 Task: Add a button with the title "Sort by label" that sorts the list by label in ascending order.
Action: Mouse pressed left at (909, 296)
Screenshot: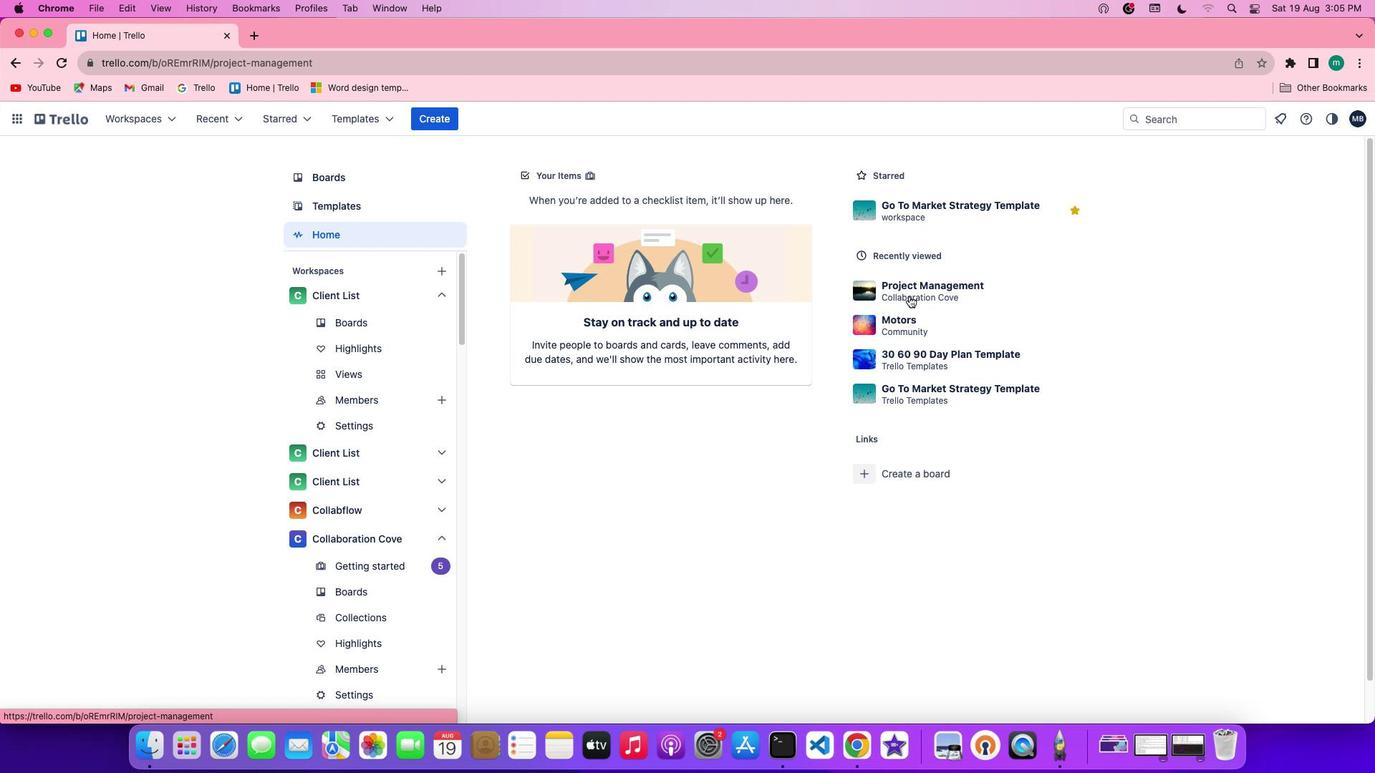 
Action: Mouse moved to (549, 331)
Screenshot: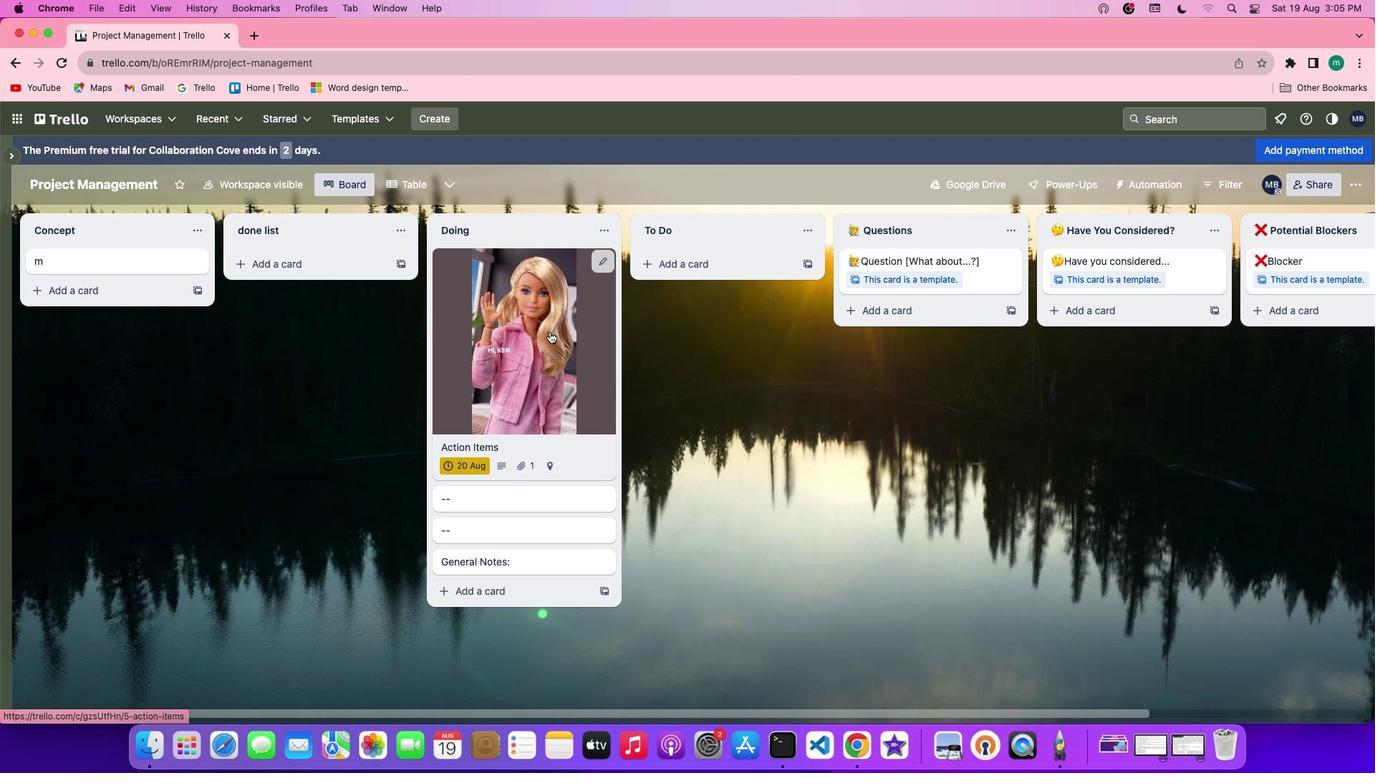 
Action: Mouse pressed left at (549, 331)
Screenshot: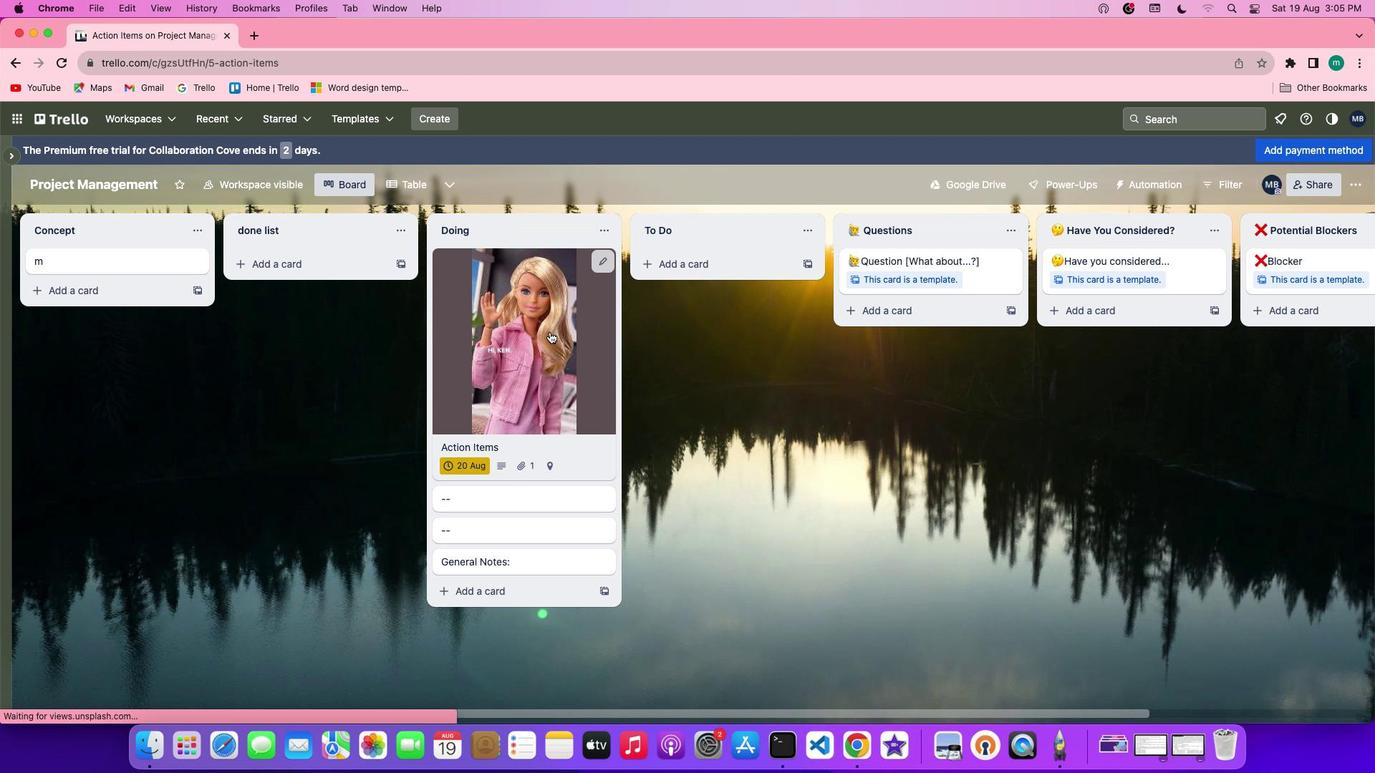 
Action: Mouse moved to (916, 424)
Screenshot: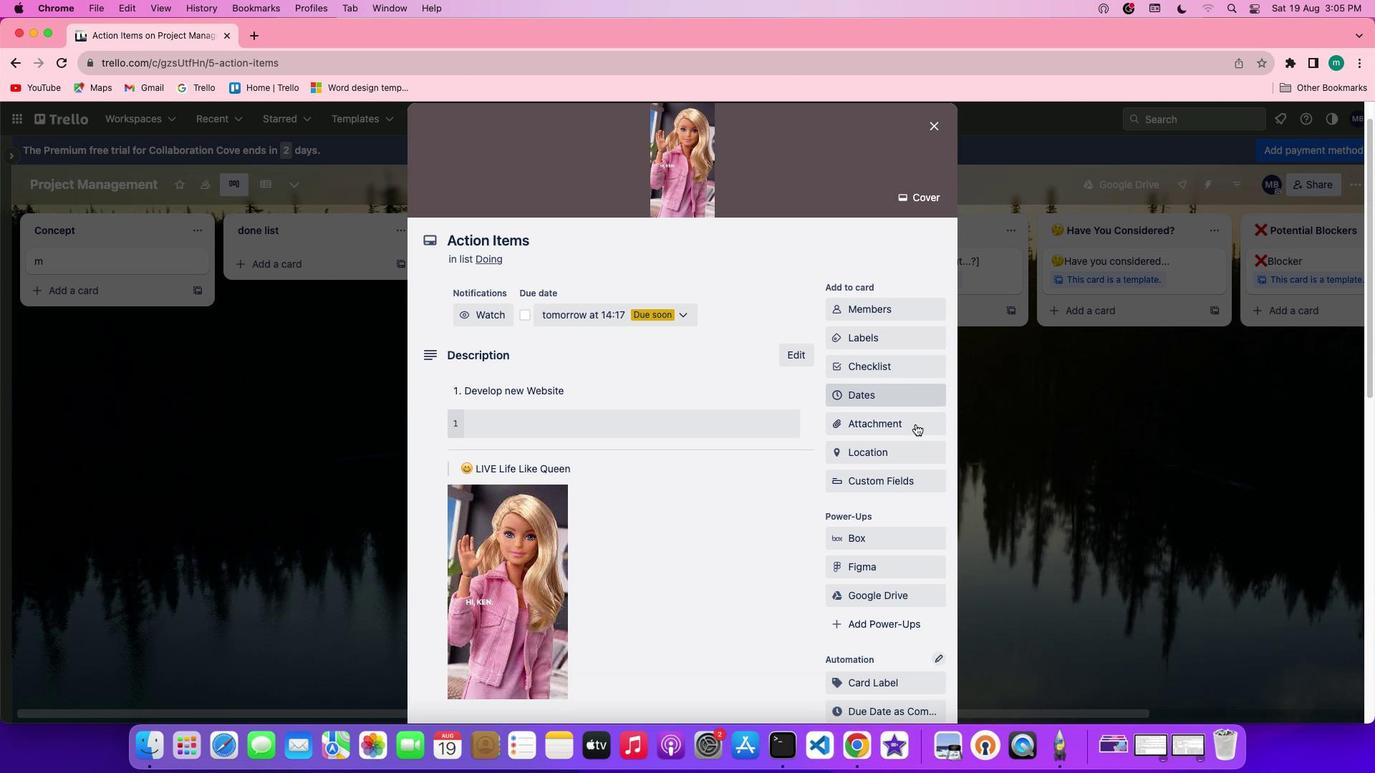 
Action: Mouse scrolled (916, 424) with delta (0, 0)
Screenshot: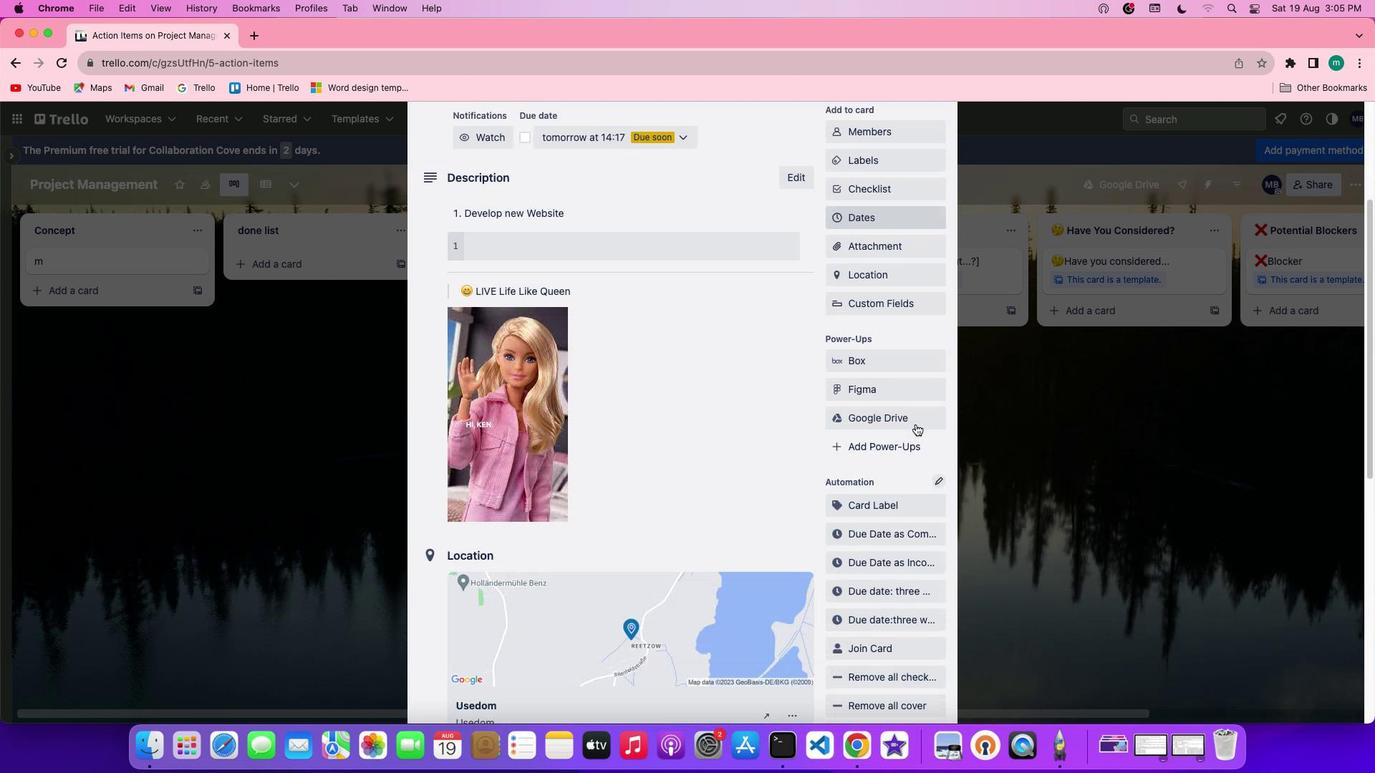 
Action: Mouse scrolled (916, 424) with delta (0, 0)
Screenshot: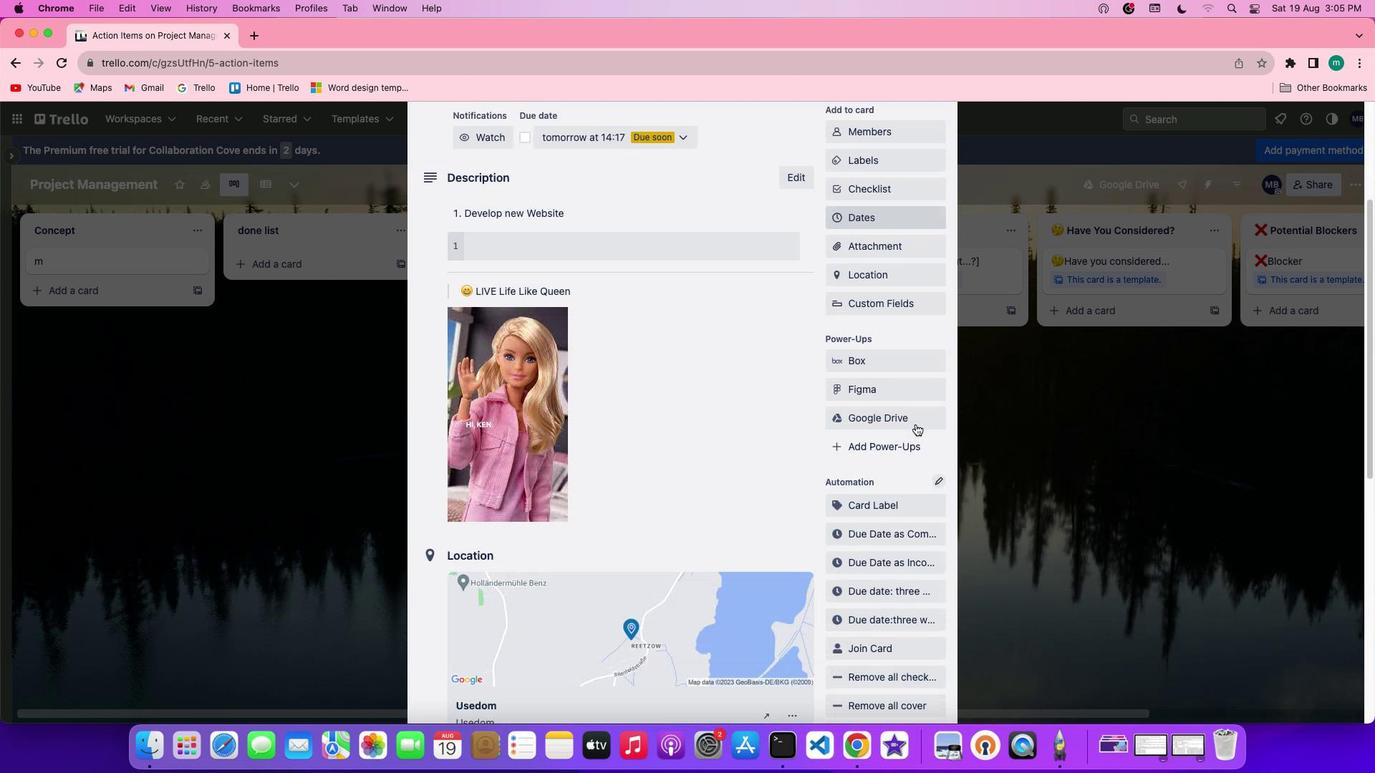 
Action: Mouse scrolled (916, 424) with delta (0, -2)
Screenshot: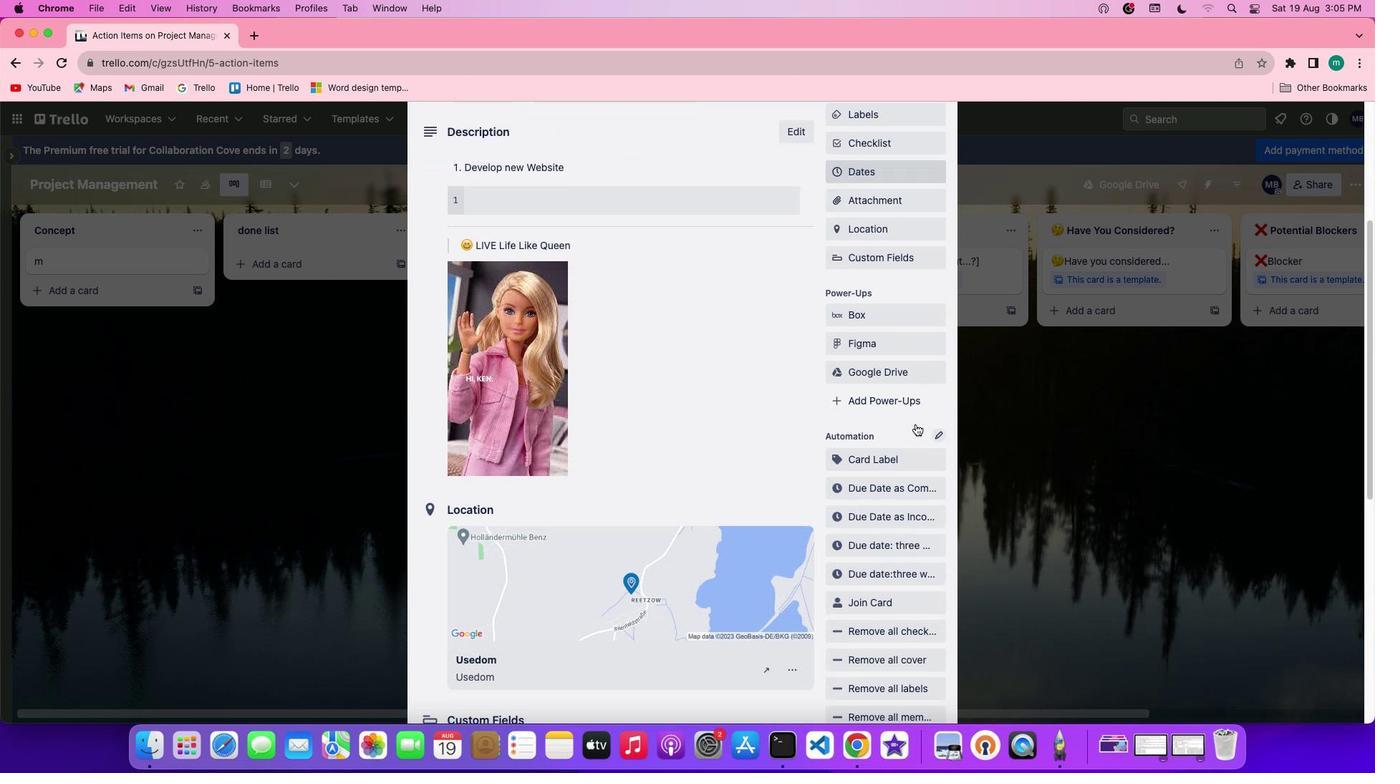 
Action: Mouse scrolled (916, 424) with delta (0, -2)
Screenshot: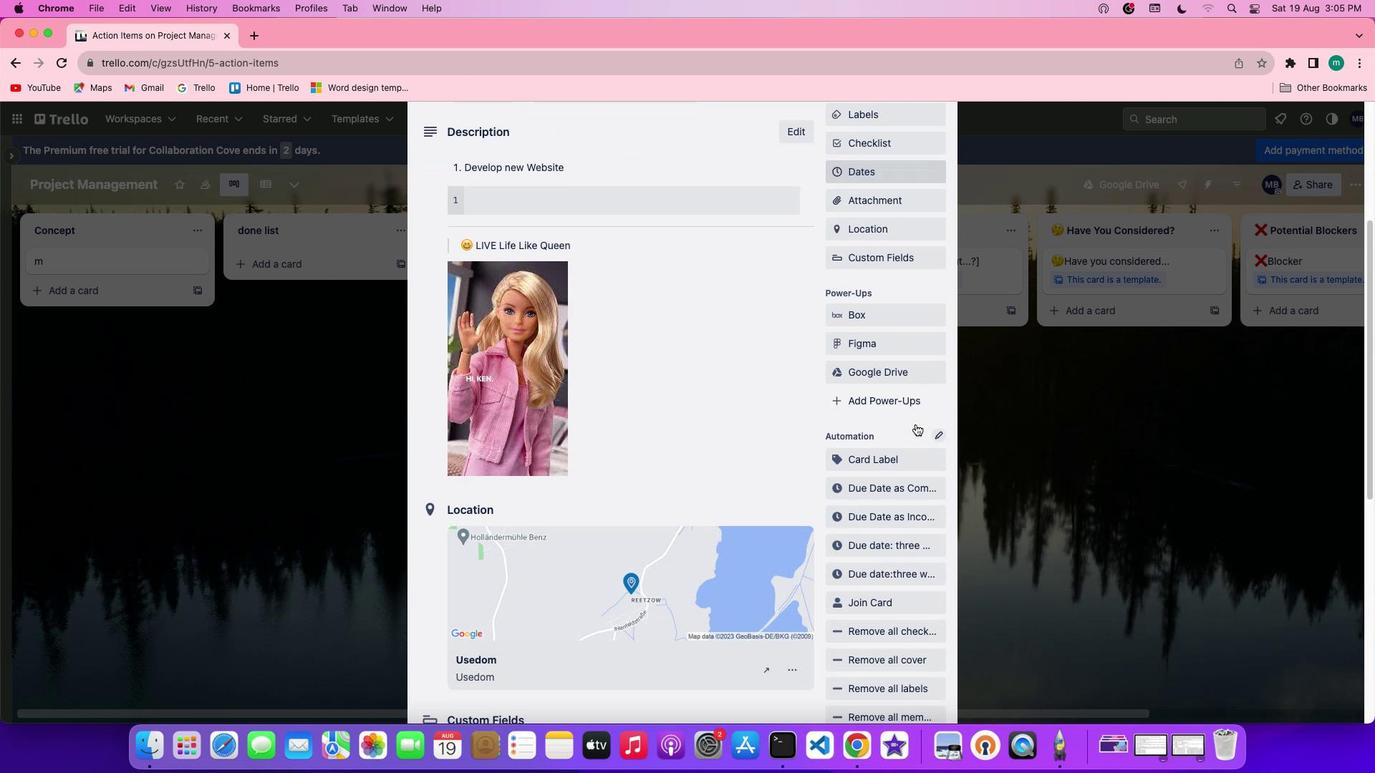 
Action: Mouse scrolled (916, 424) with delta (0, 0)
Screenshot: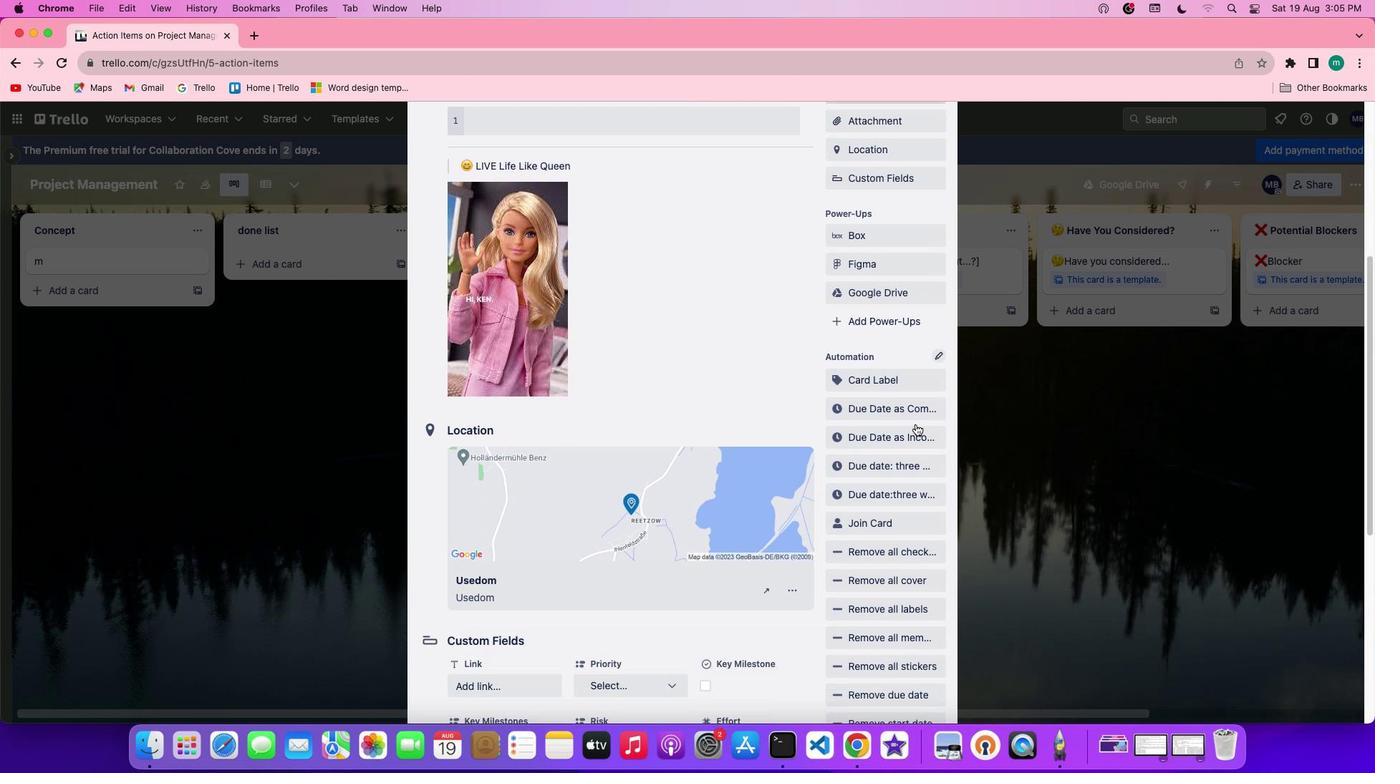 
Action: Mouse scrolled (916, 424) with delta (0, 0)
Screenshot: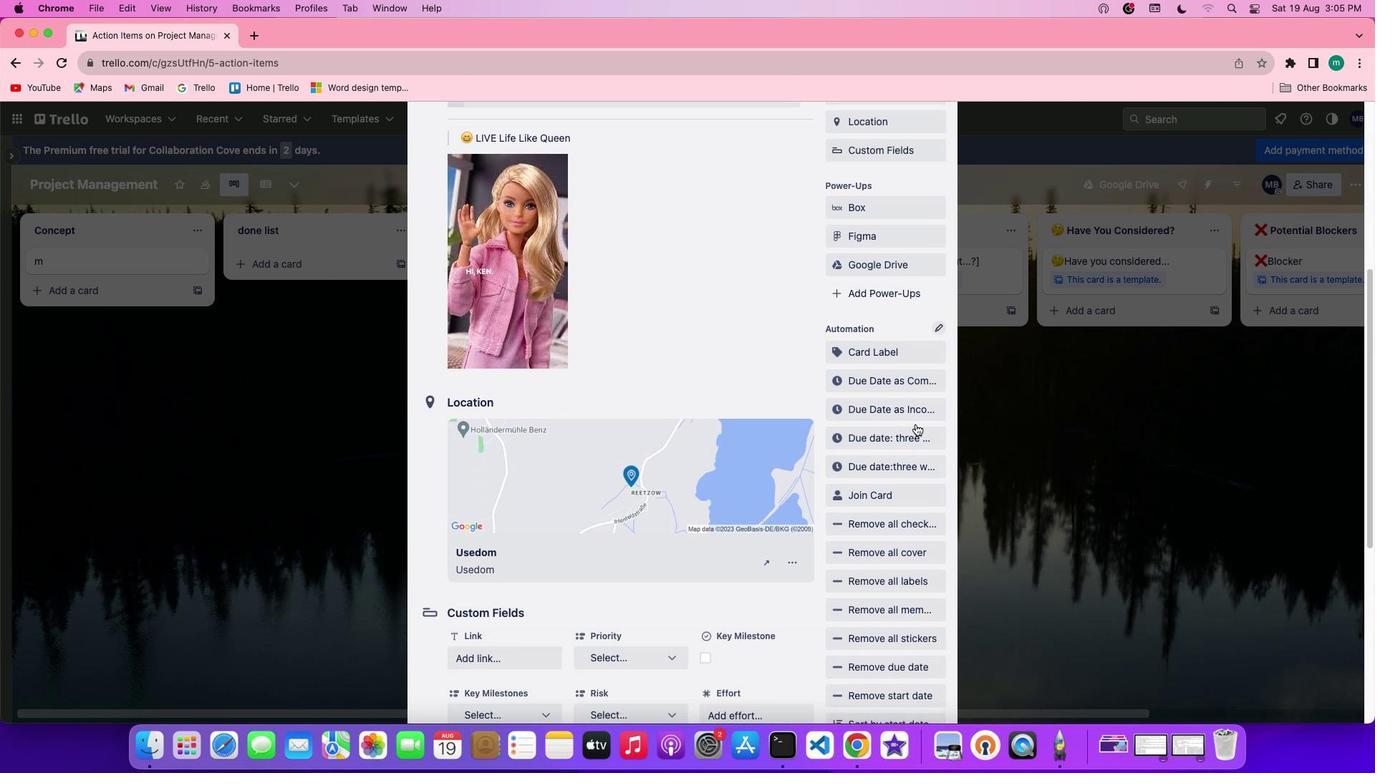 
Action: Mouse scrolled (916, 424) with delta (0, -1)
Screenshot: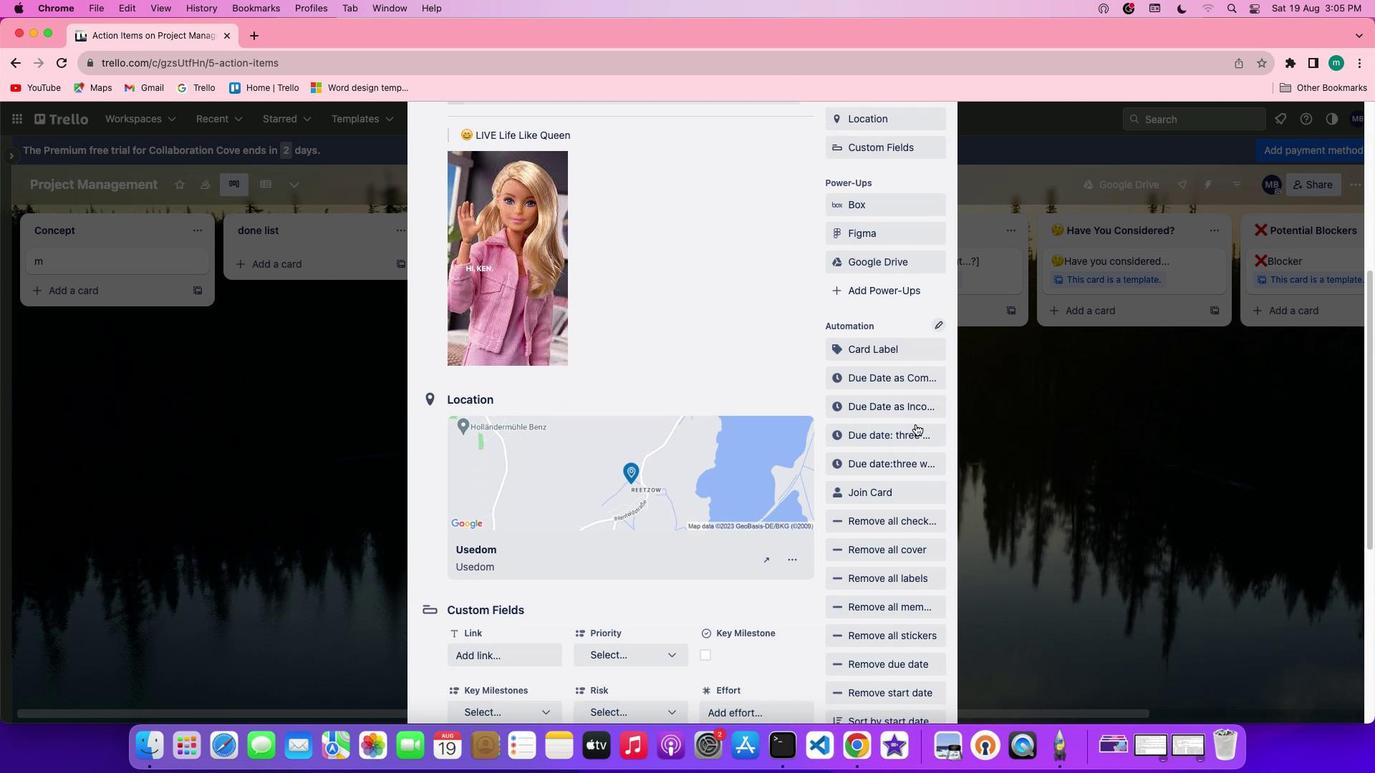 
Action: Mouse scrolled (916, 424) with delta (0, 0)
Screenshot: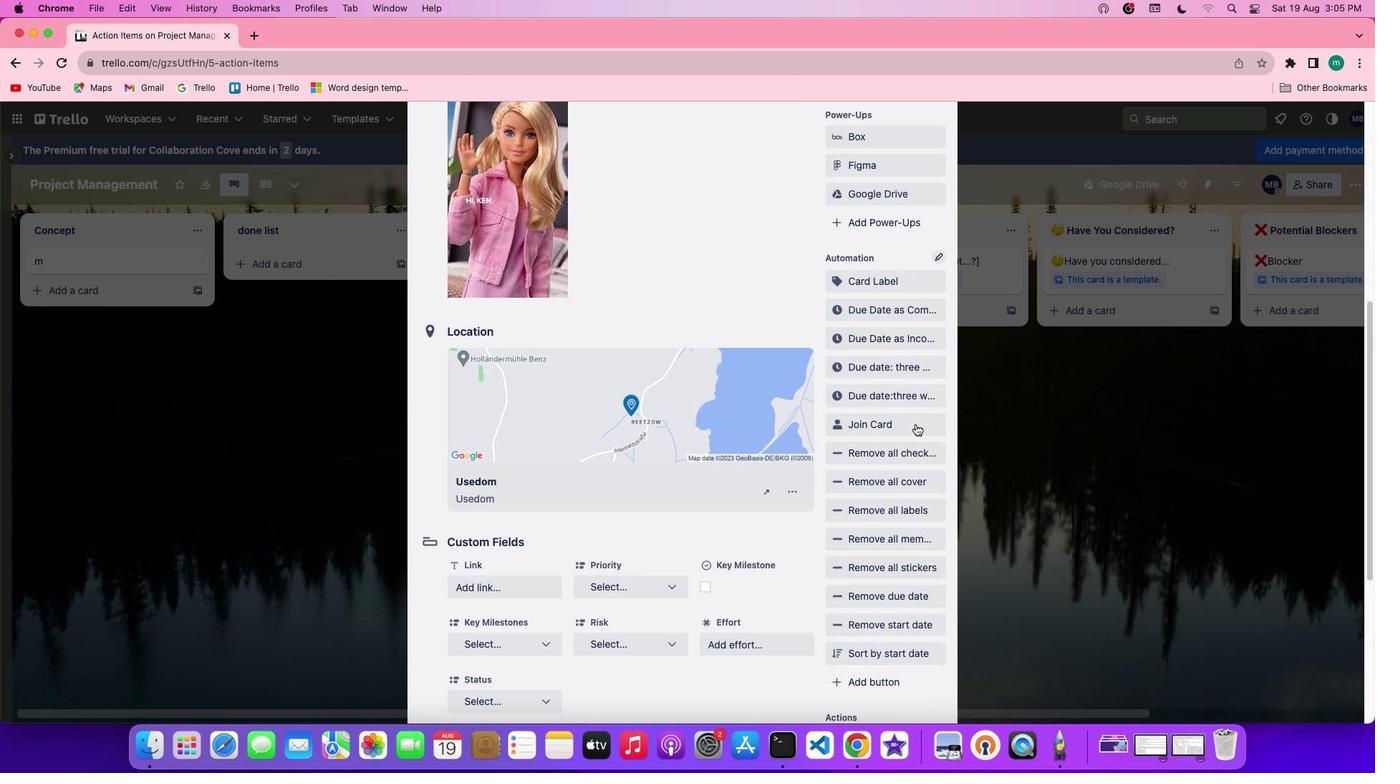 
Action: Mouse scrolled (916, 424) with delta (0, 0)
Screenshot: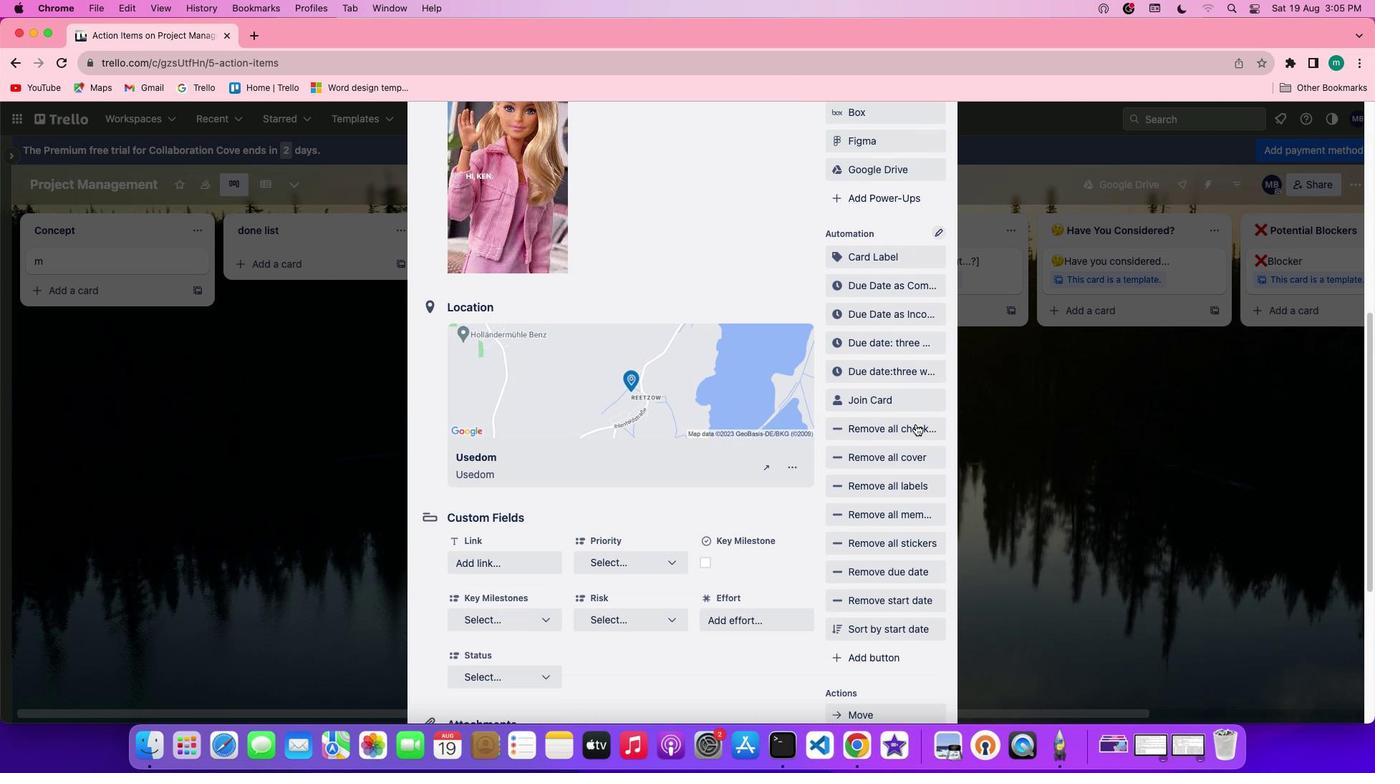 
Action: Mouse scrolled (916, 424) with delta (0, -1)
Screenshot: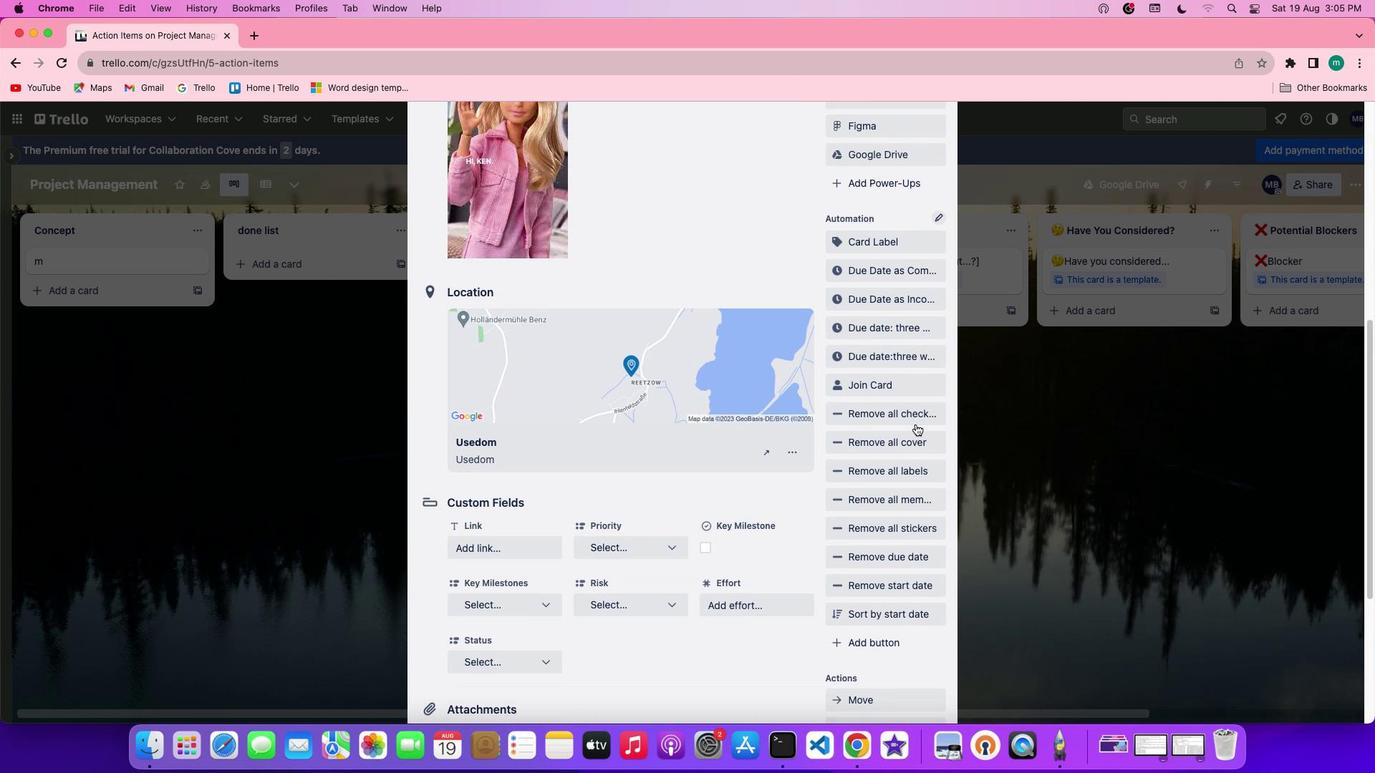 
Action: Mouse scrolled (916, 424) with delta (0, 0)
Screenshot: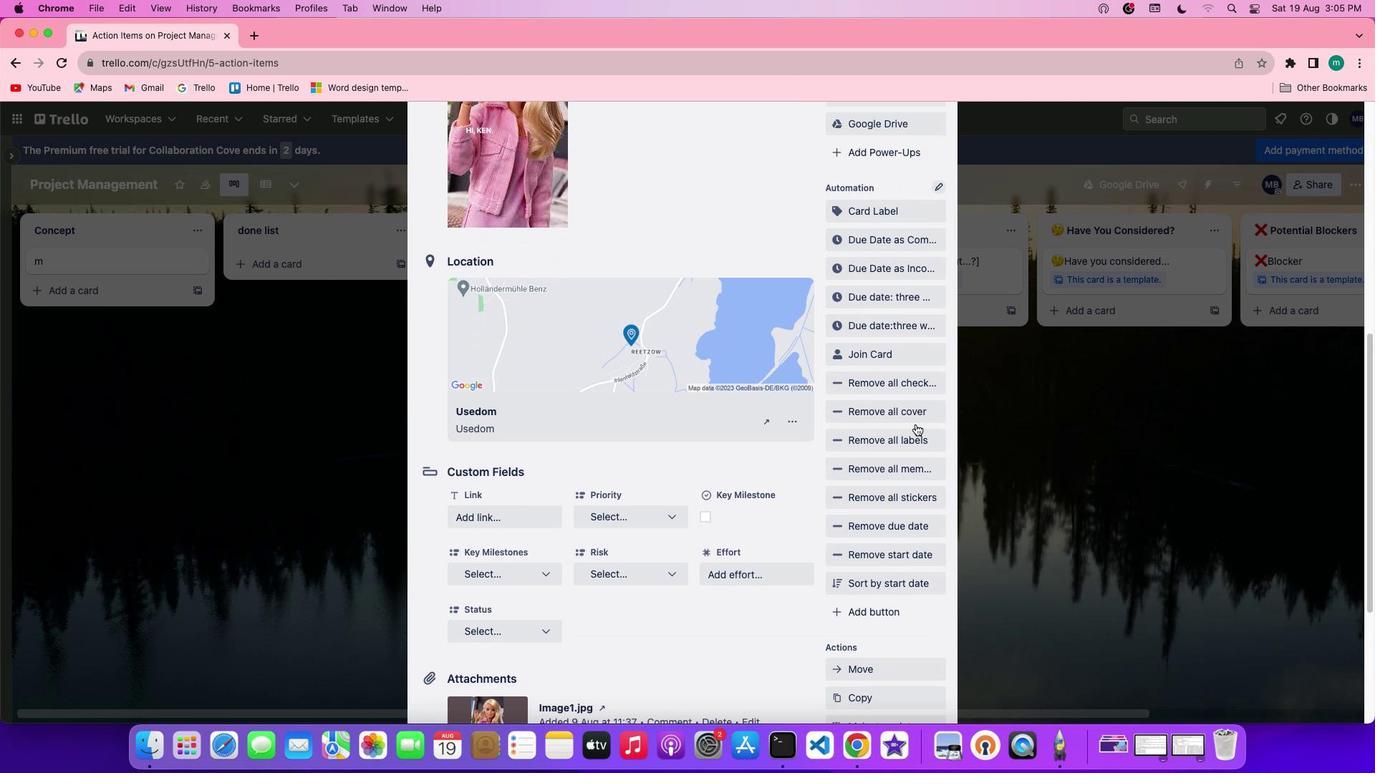 
Action: Mouse scrolled (916, 424) with delta (0, 0)
Screenshot: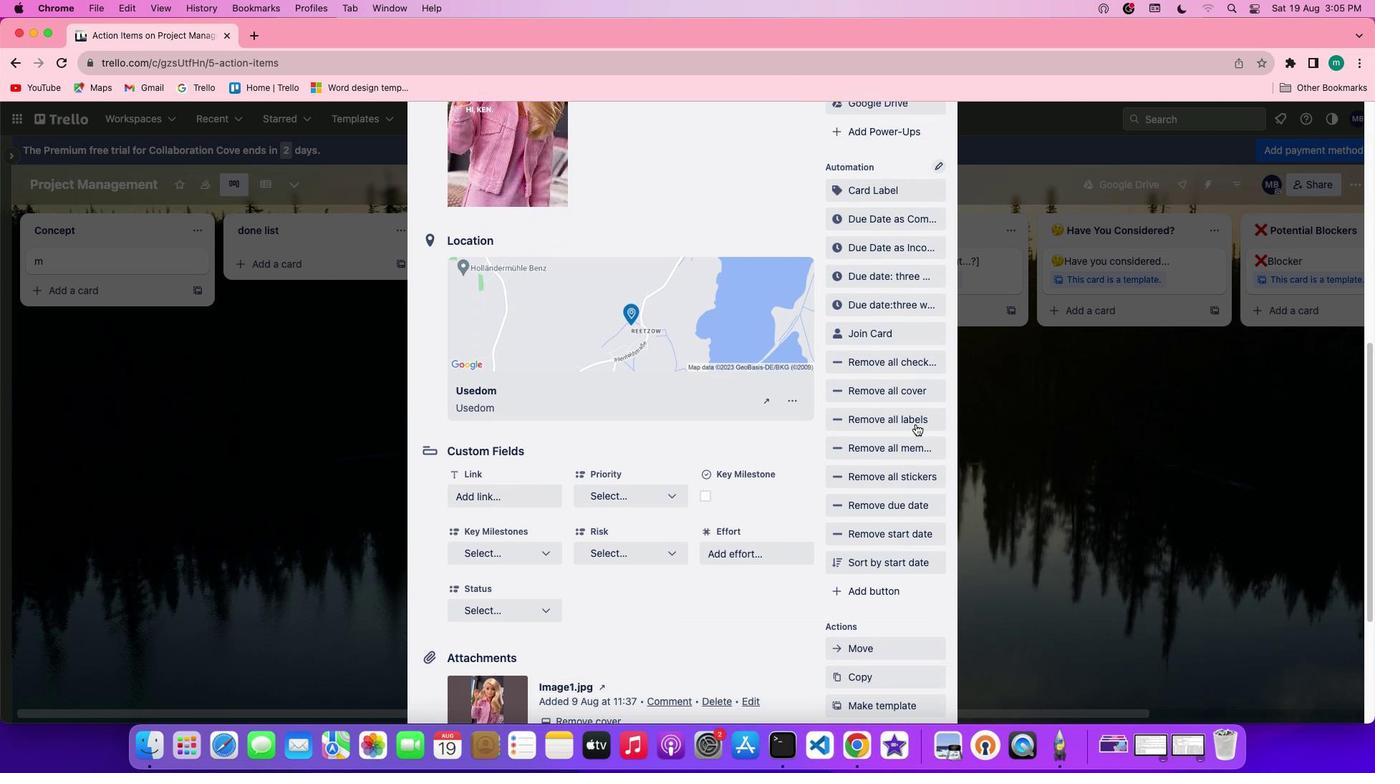 
Action: Mouse scrolled (916, 424) with delta (0, 0)
Screenshot: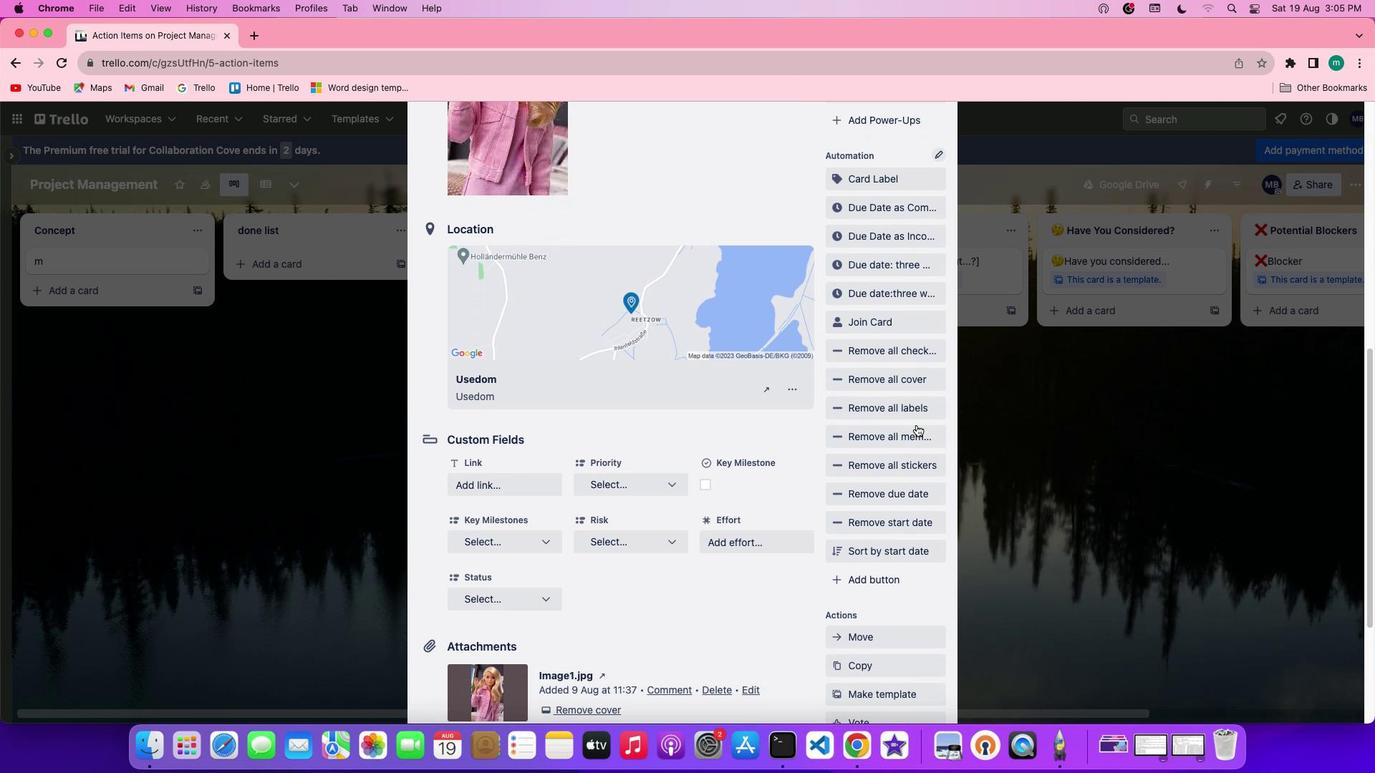 
Action: Mouse moved to (868, 572)
Screenshot: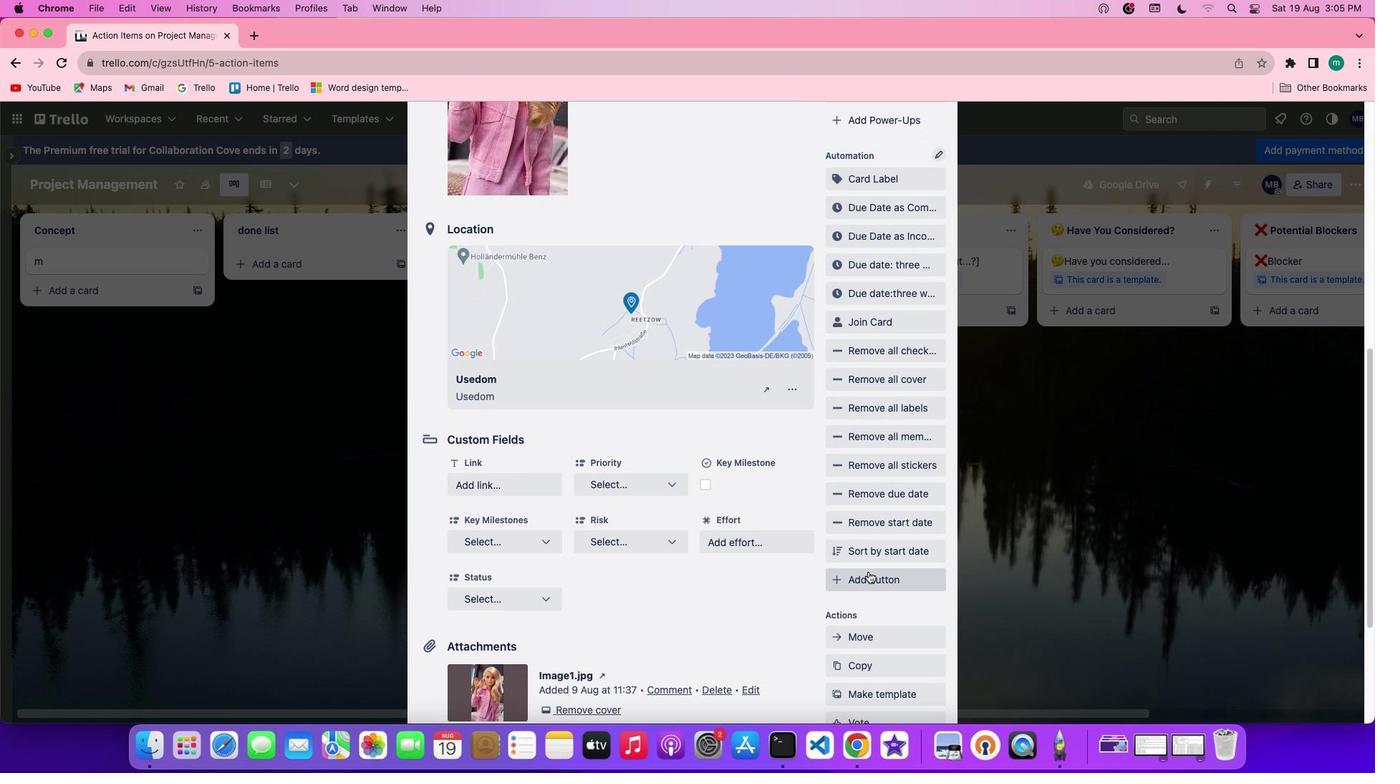 
Action: Mouse pressed left at (868, 572)
Screenshot: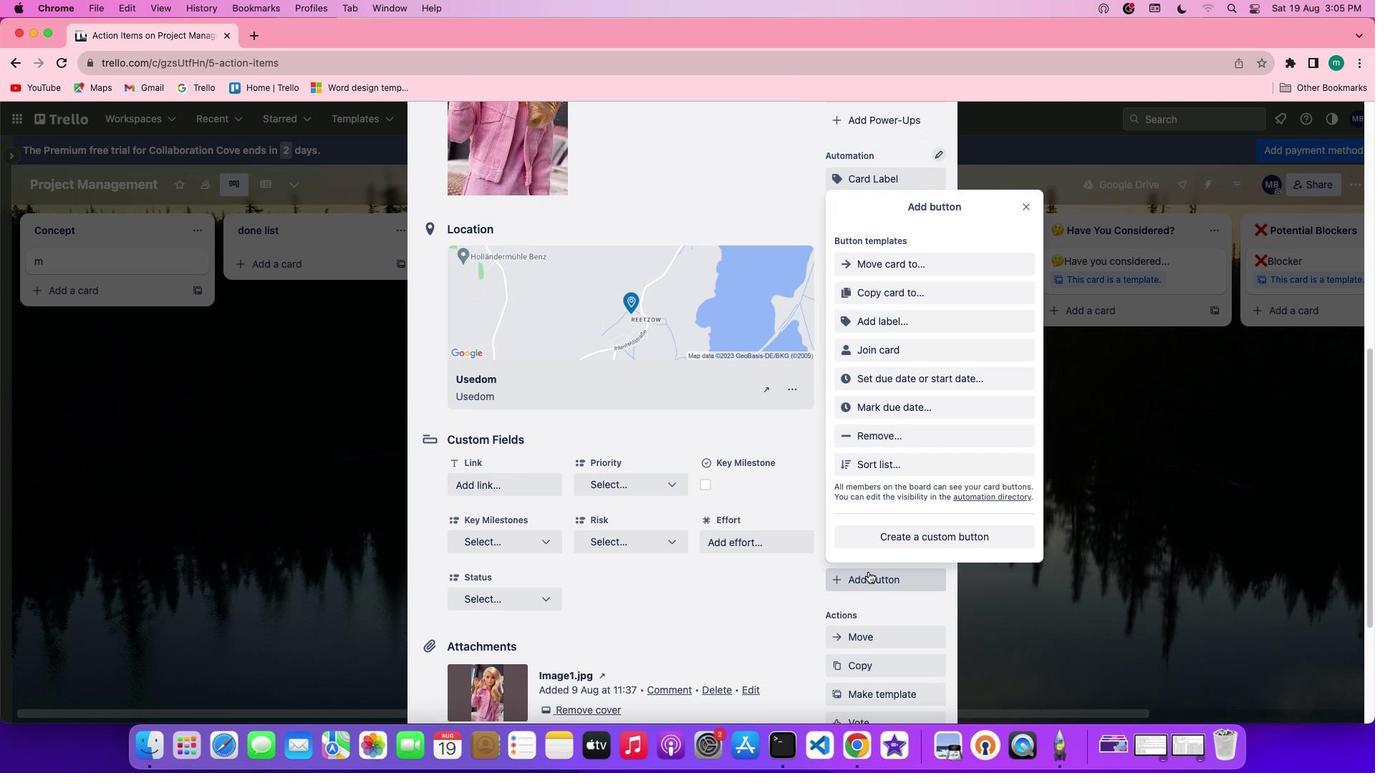 
Action: Mouse moved to (894, 462)
Screenshot: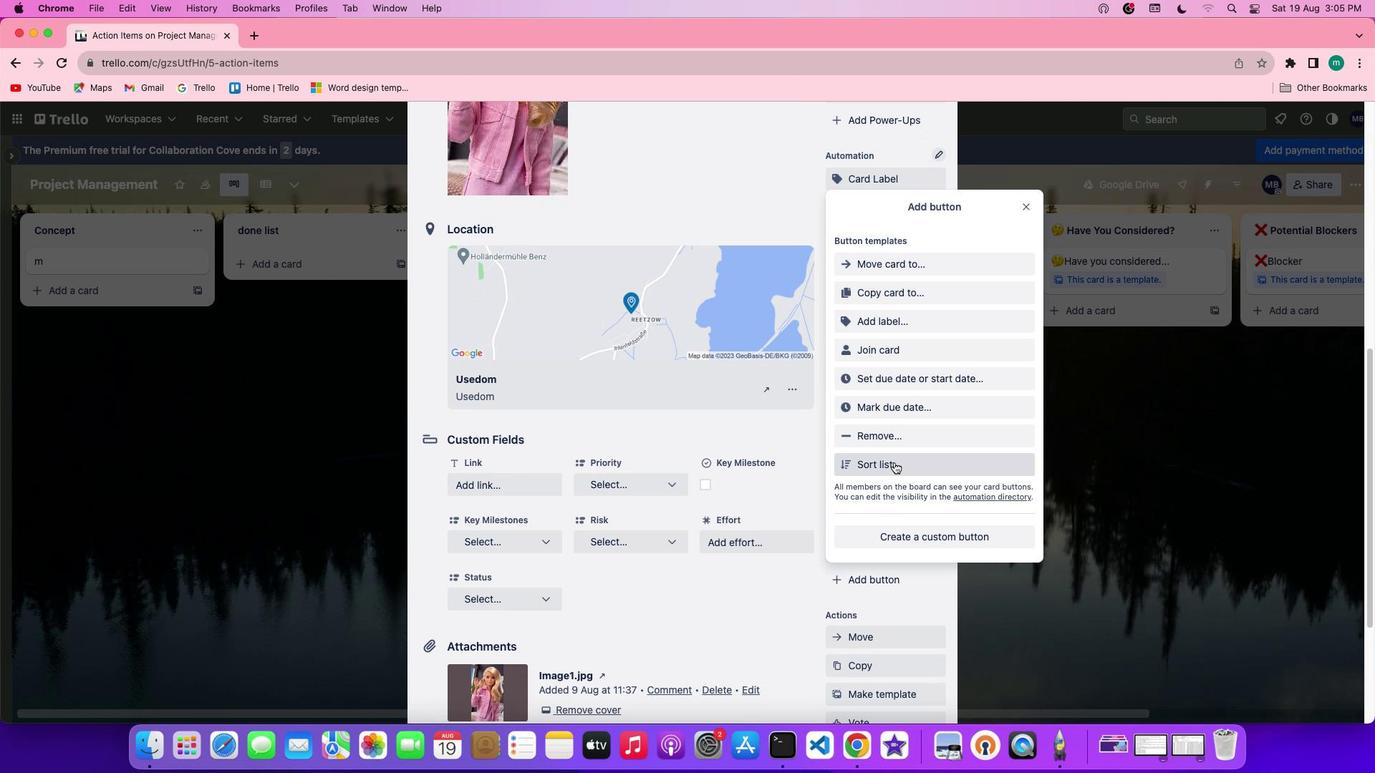 
Action: Mouse pressed left at (894, 462)
Screenshot: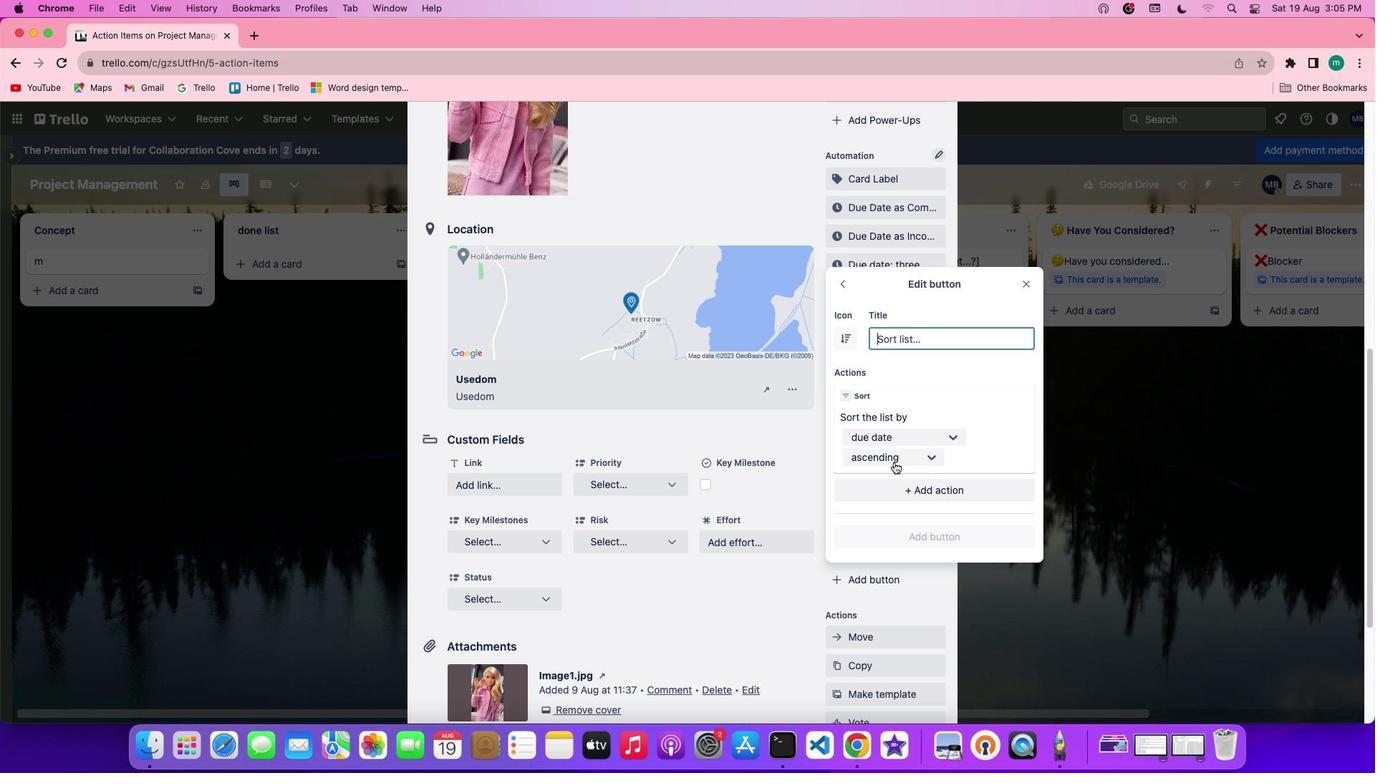 
Action: Mouse moved to (921, 338)
Screenshot: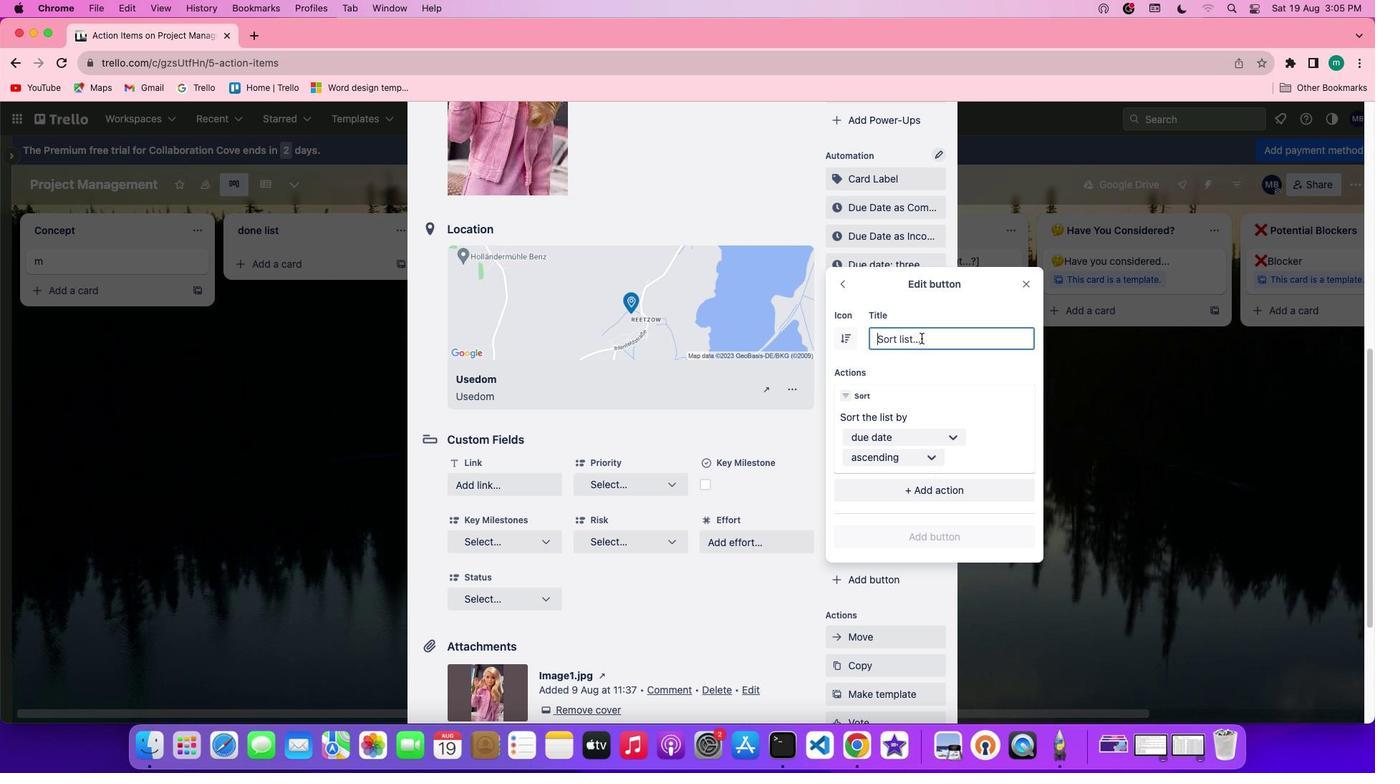 
Action: Mouse pressed left at (921, 338)
Screenshot: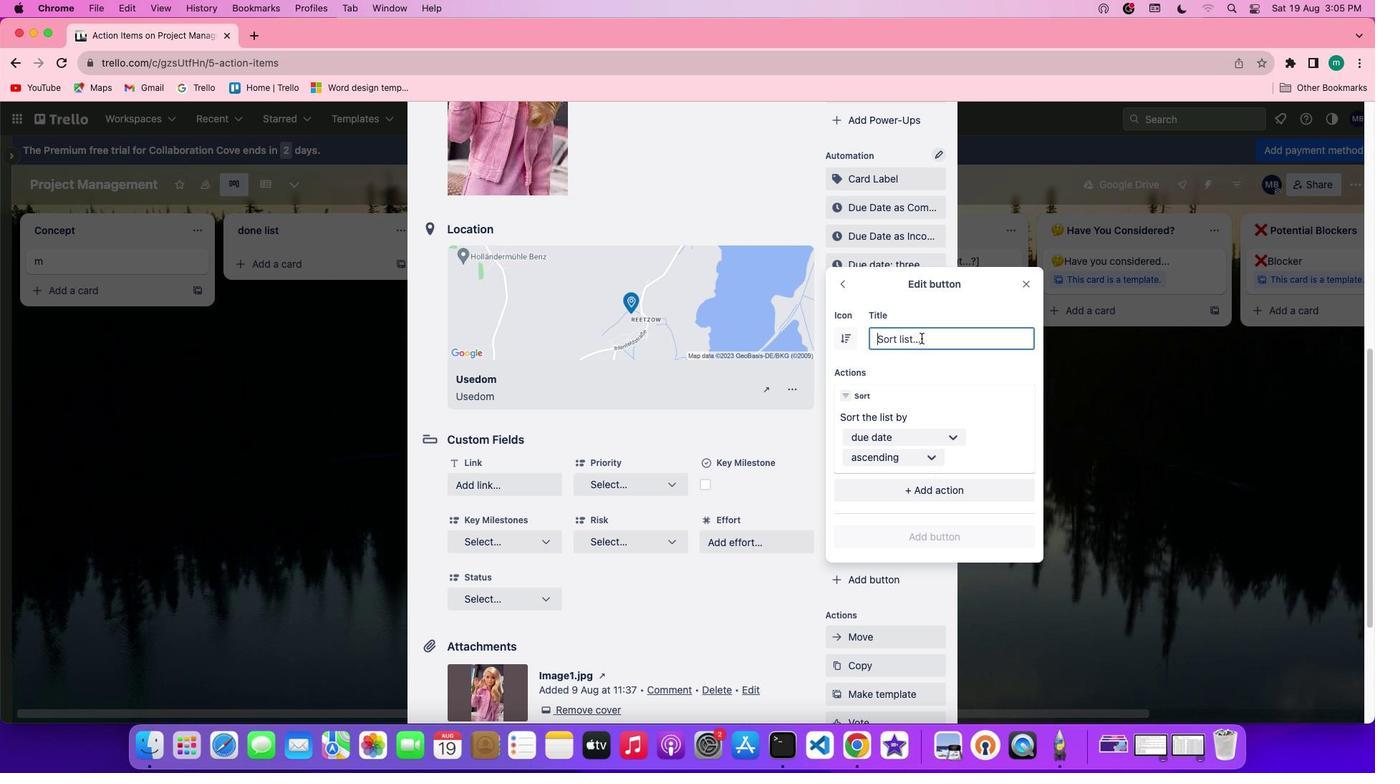 
Action: Key pressed Key.shift'S''o''r''t'Key.space'b''y'Key.space'l''a''b''e''l'
Screenshot: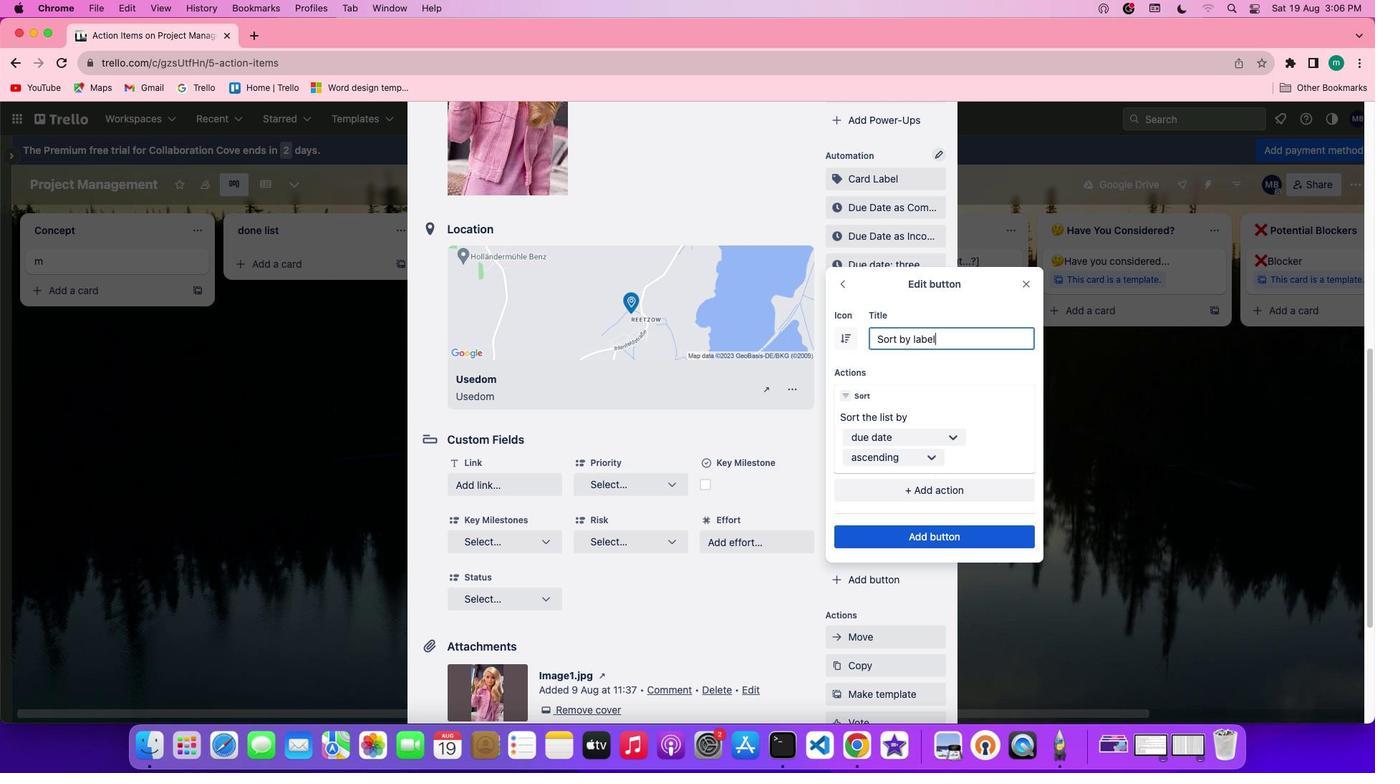 
Action: Mouse moved to (954, 434)
Screenshot: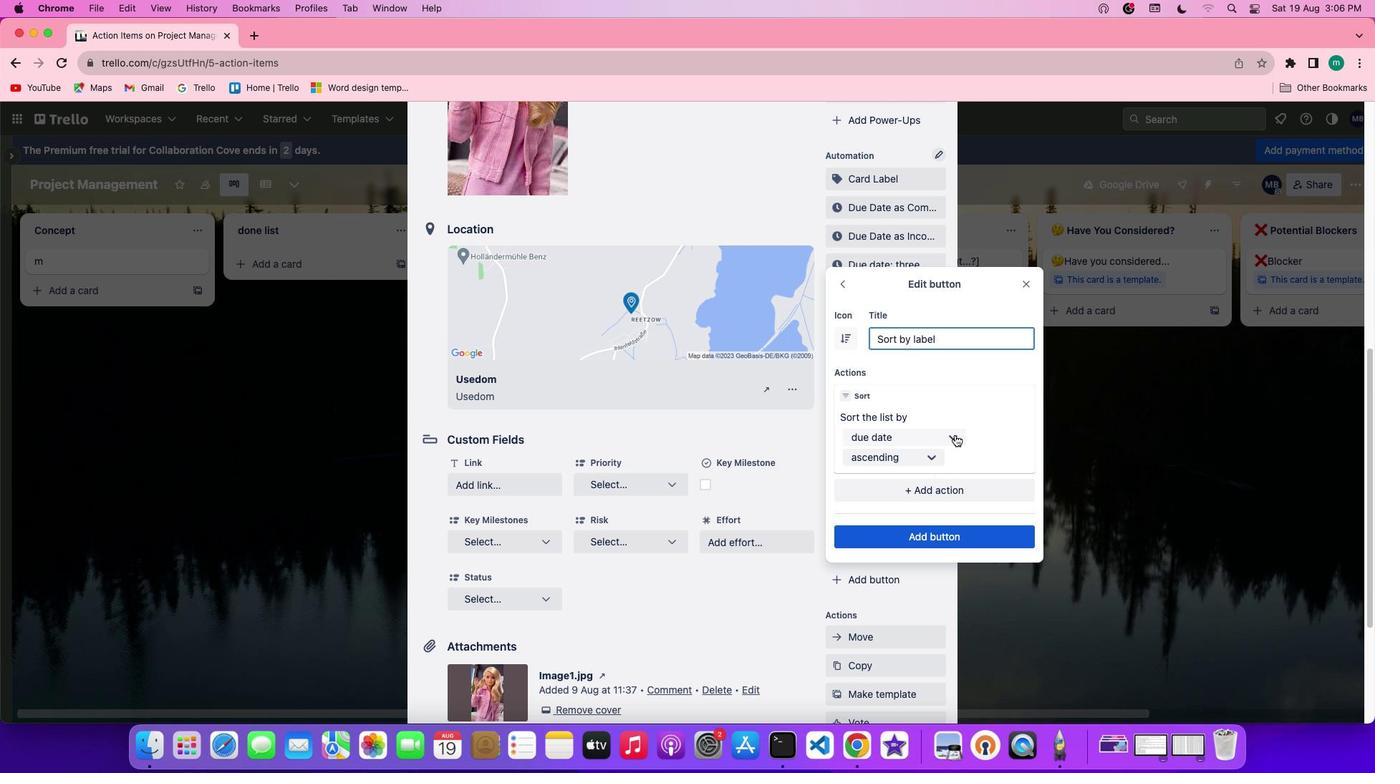 
Action: Mouse pressed left at (954, 434)
Screenshot: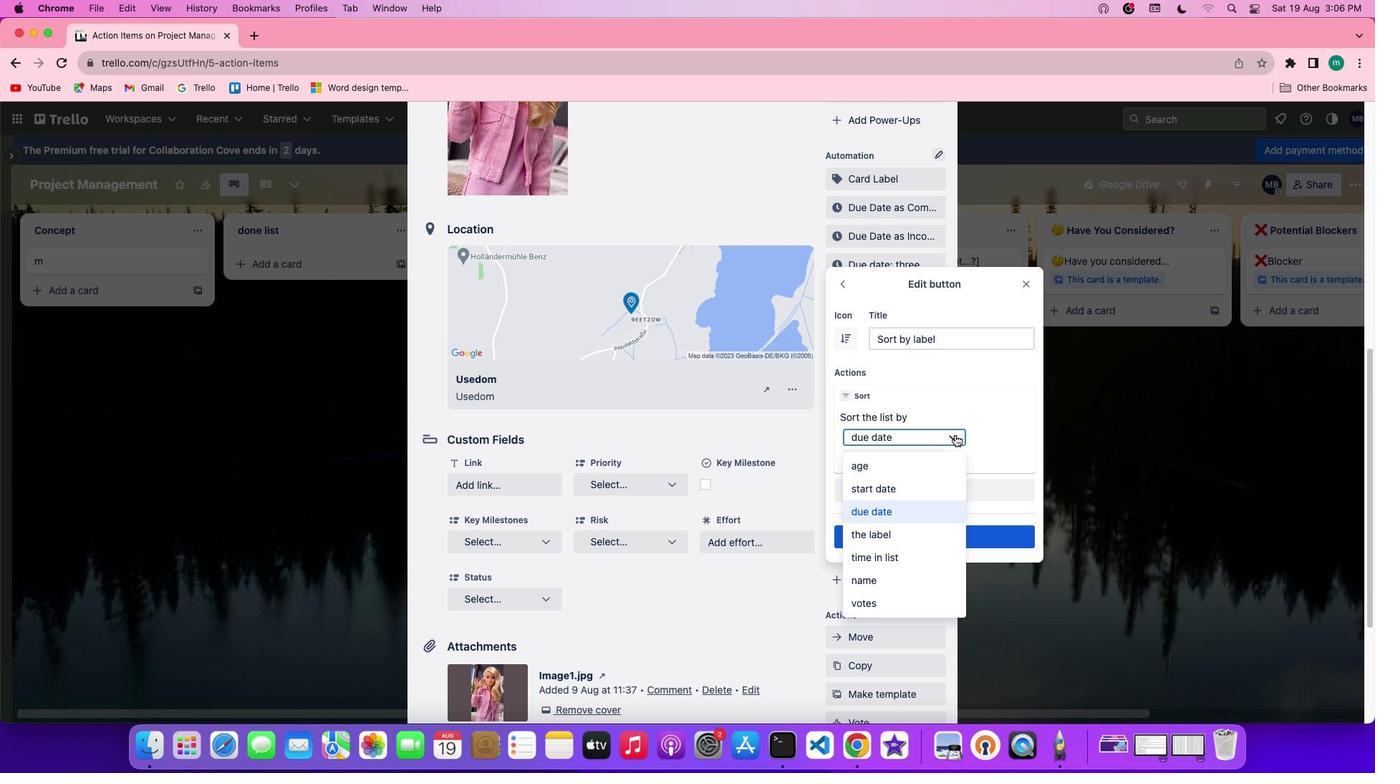 
Action: Mouse moved to (924, 533)
Screenshot: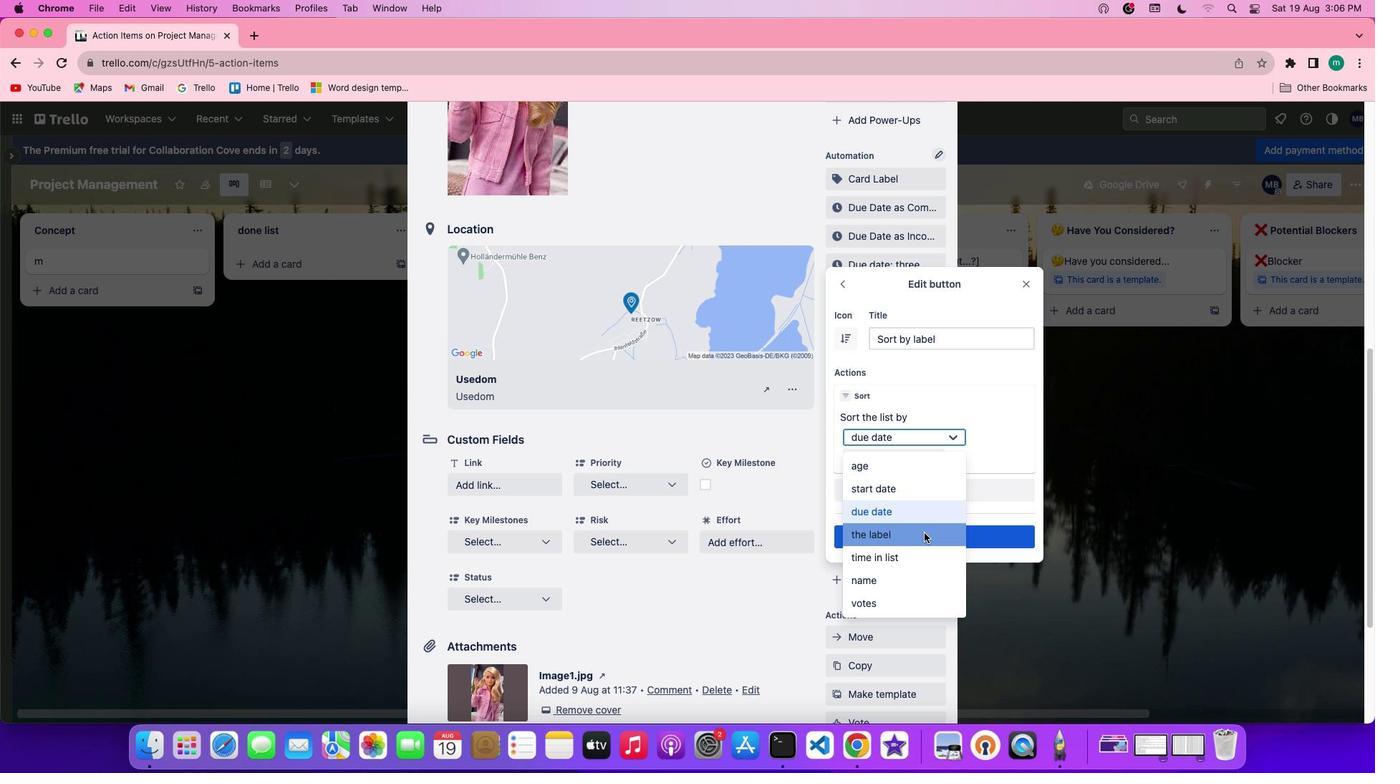 
Action: Mouse pressed left at (924, 533)
Screenshot: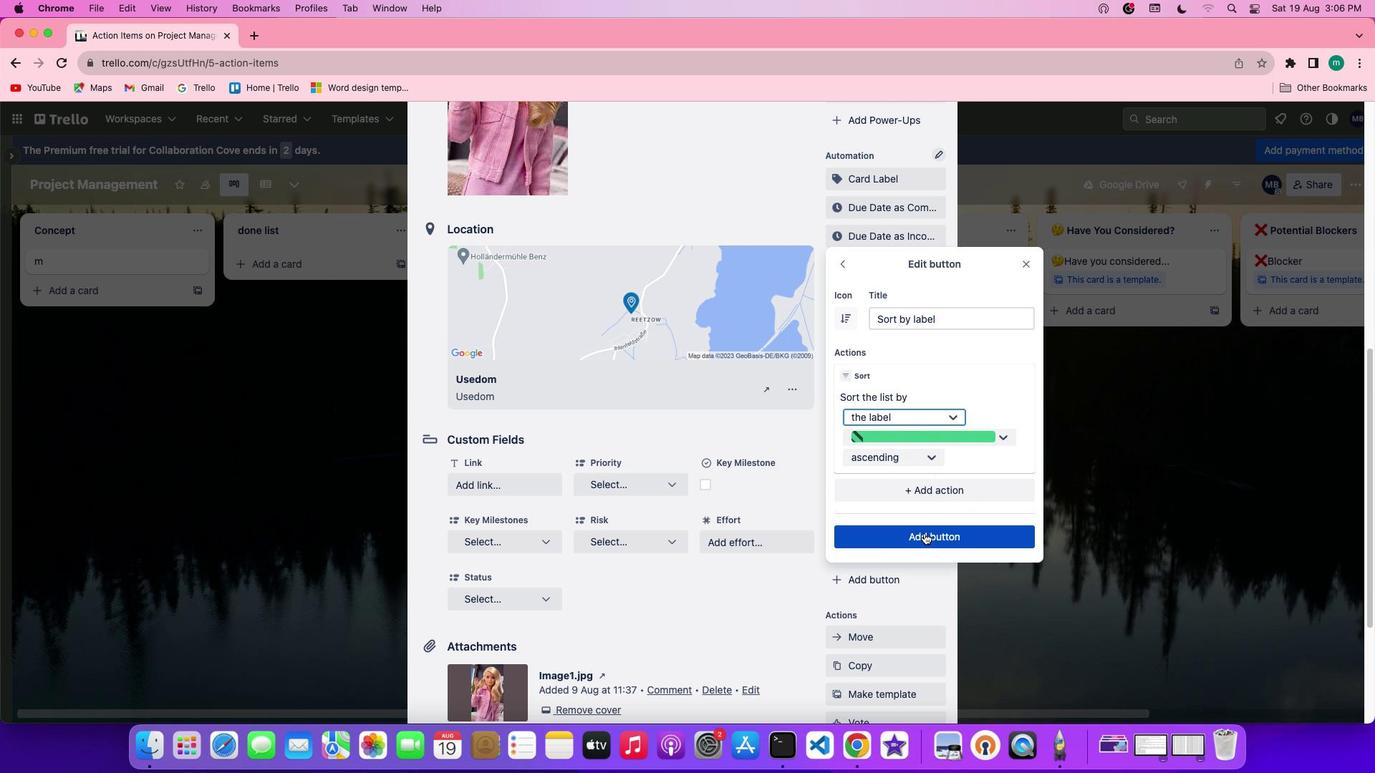 
Action: Mouse moved to (937, 454)
Screenshot: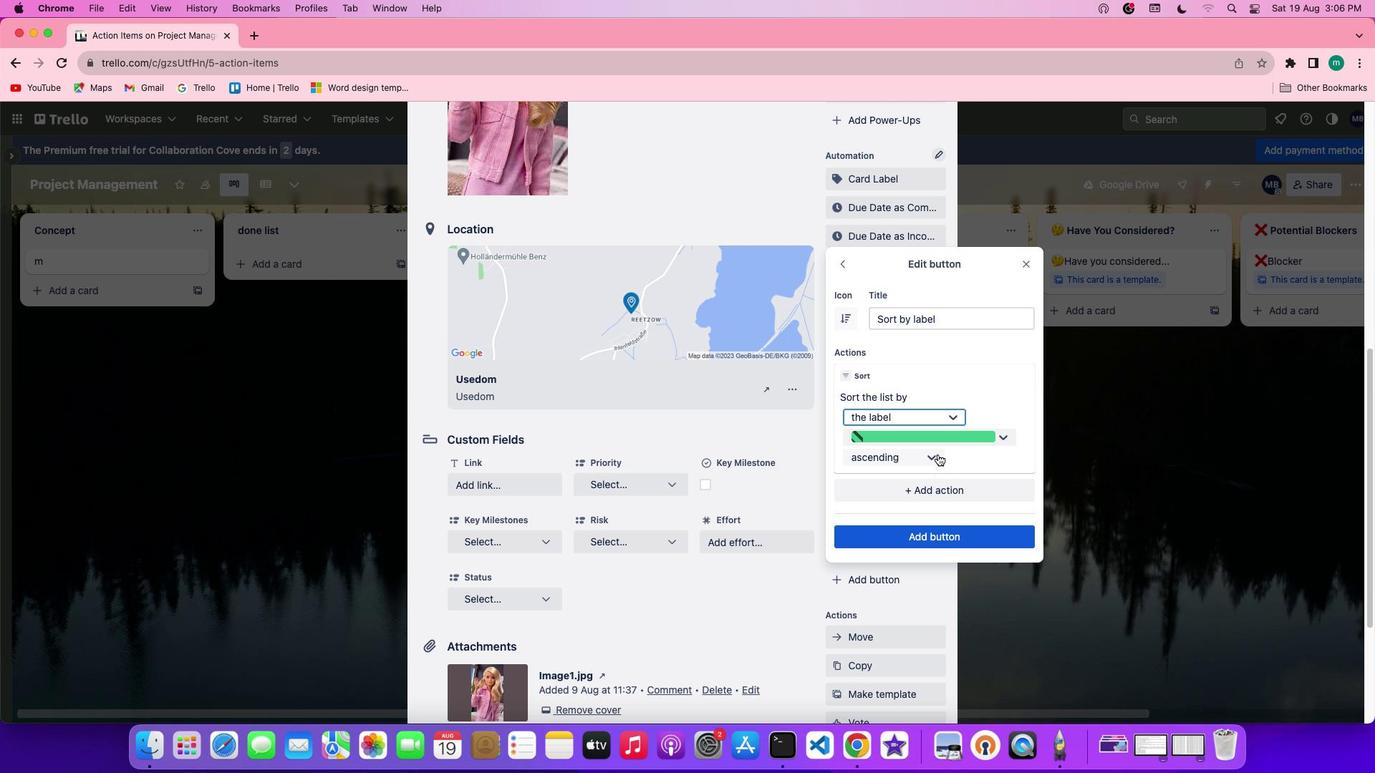 
Action: Mouse pressed left at (937, 454)
Screenshot: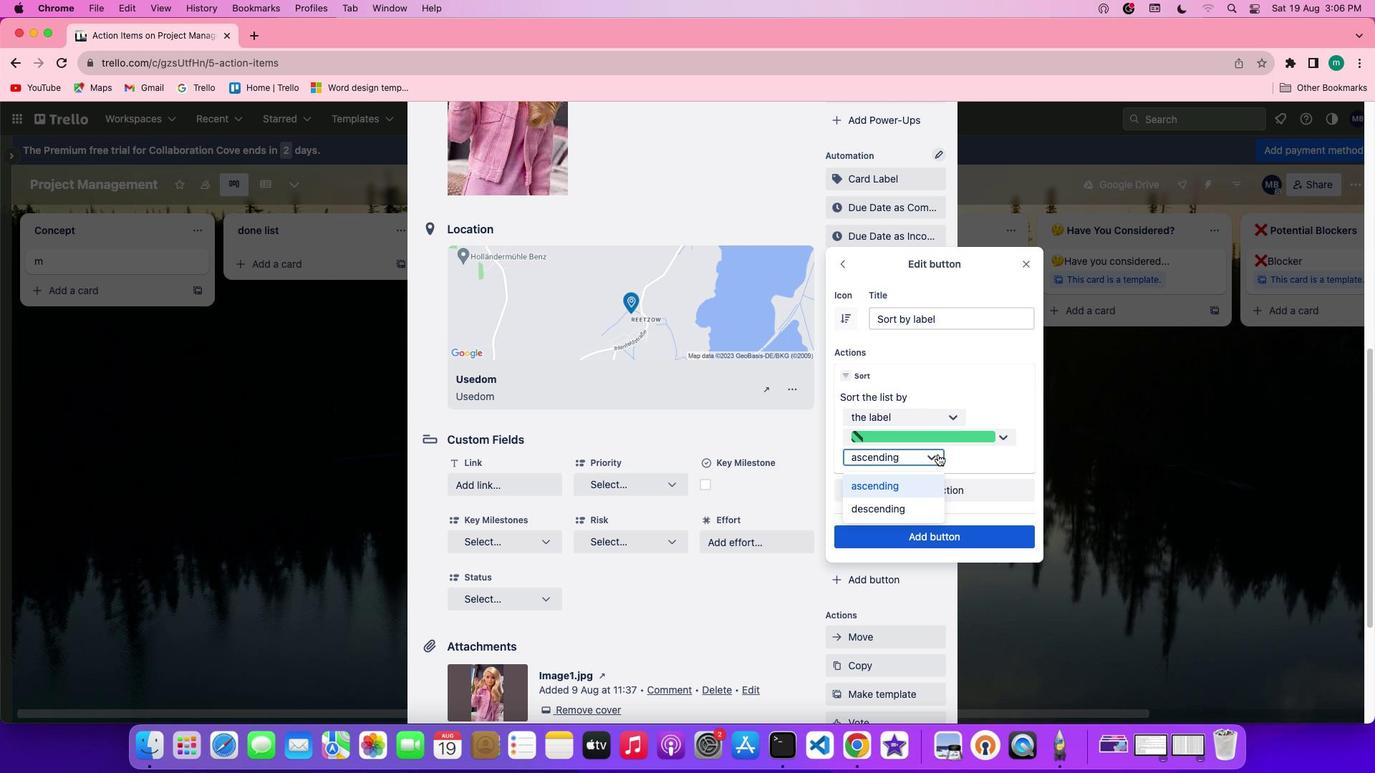 
Action: Mouse moved to (921, 481)
Screenshot: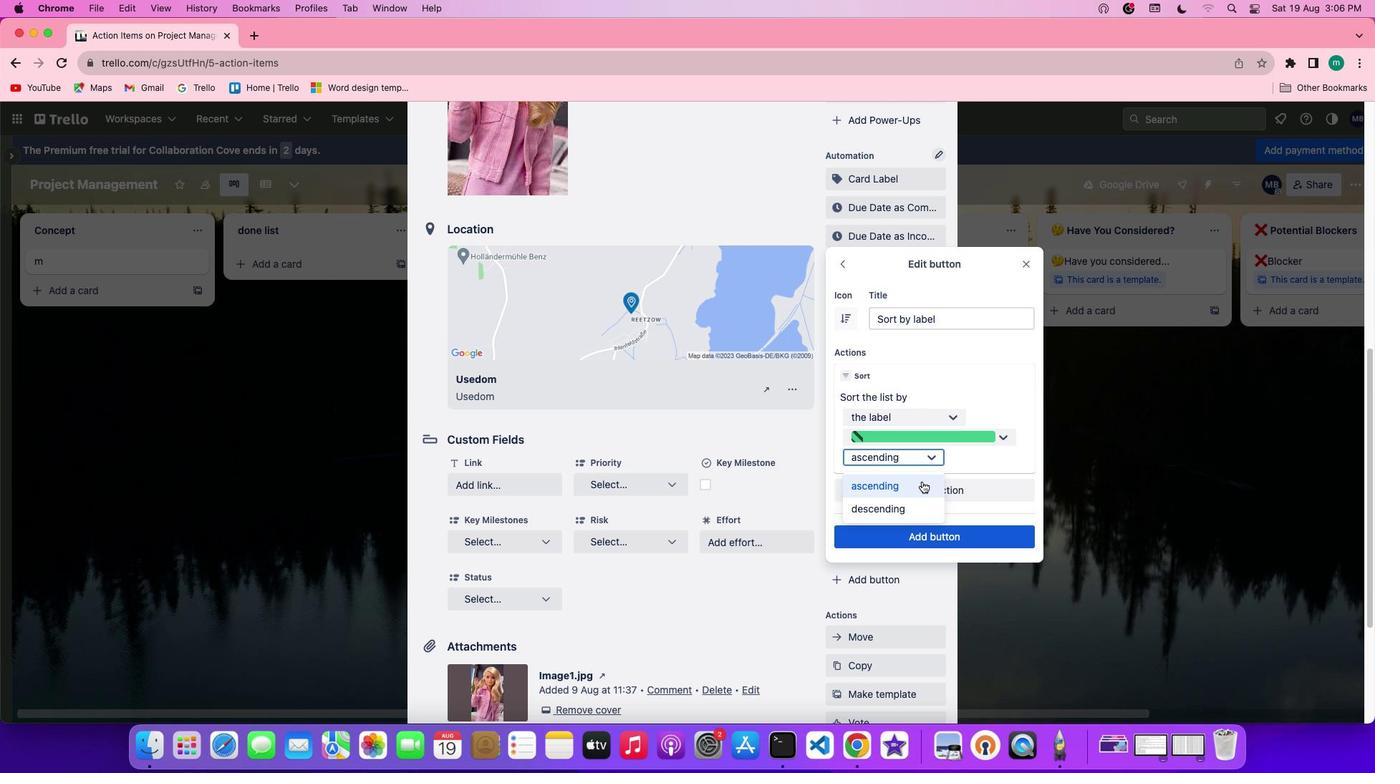 
Action: Mouse pressed left at (921, 481)
Screenshot: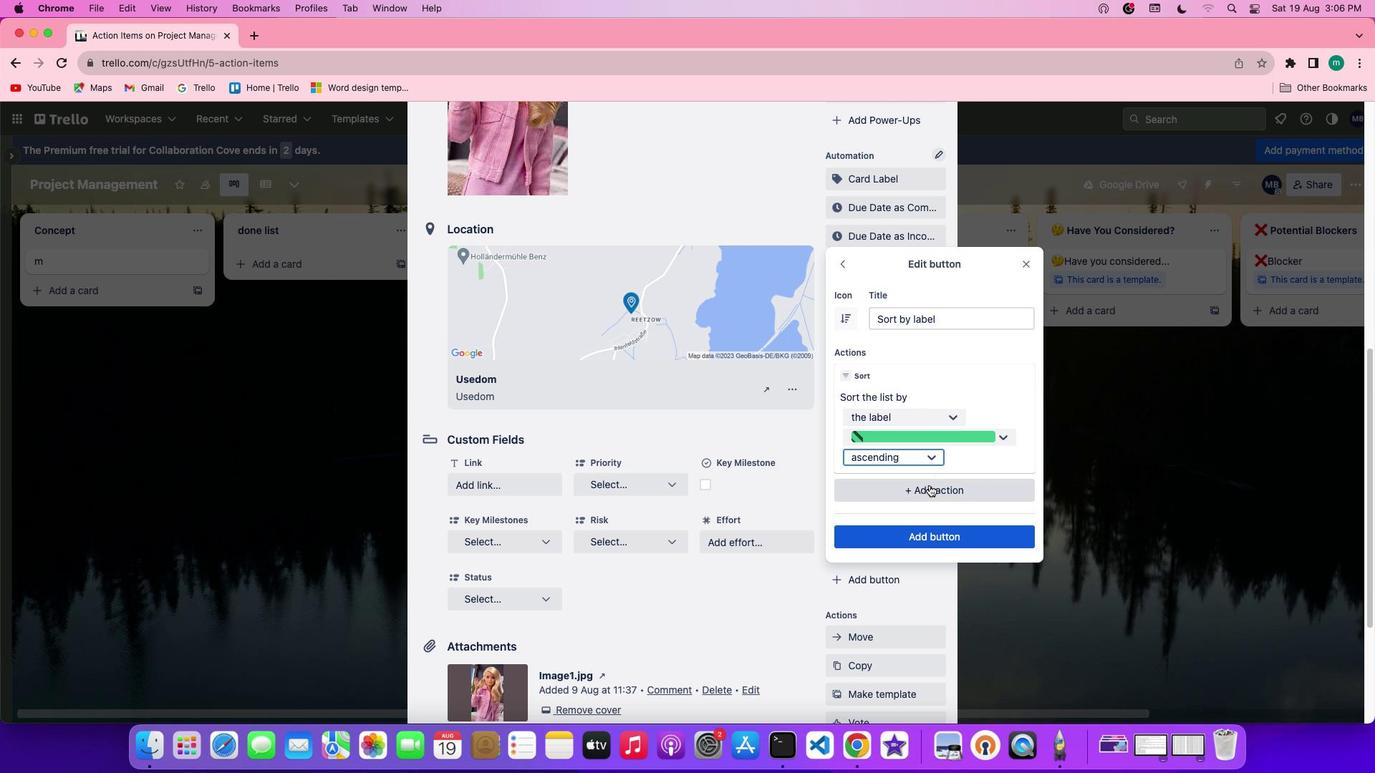 
Action: Mouse moved to (977, 539)
Screenshot: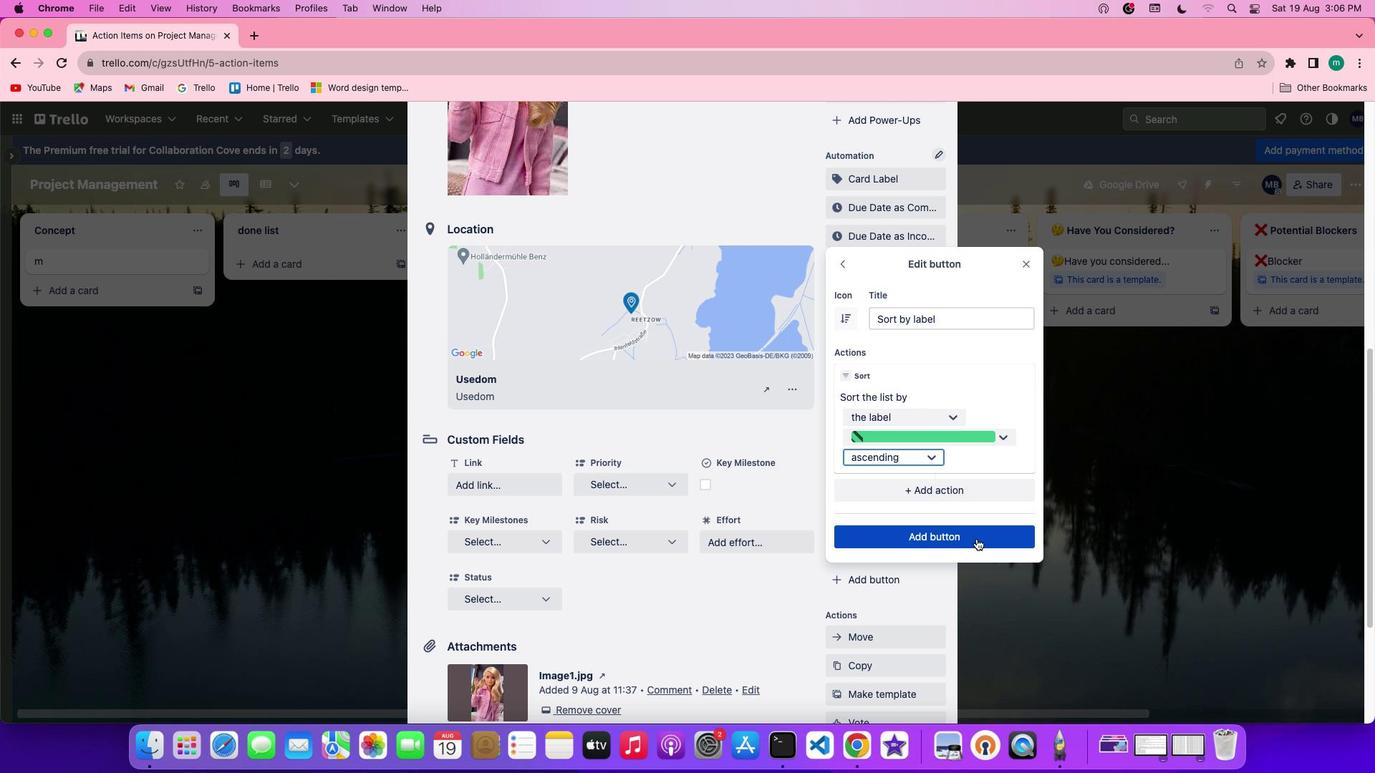 
Action: Mouse pressed left at (977, 539)
Screenshot: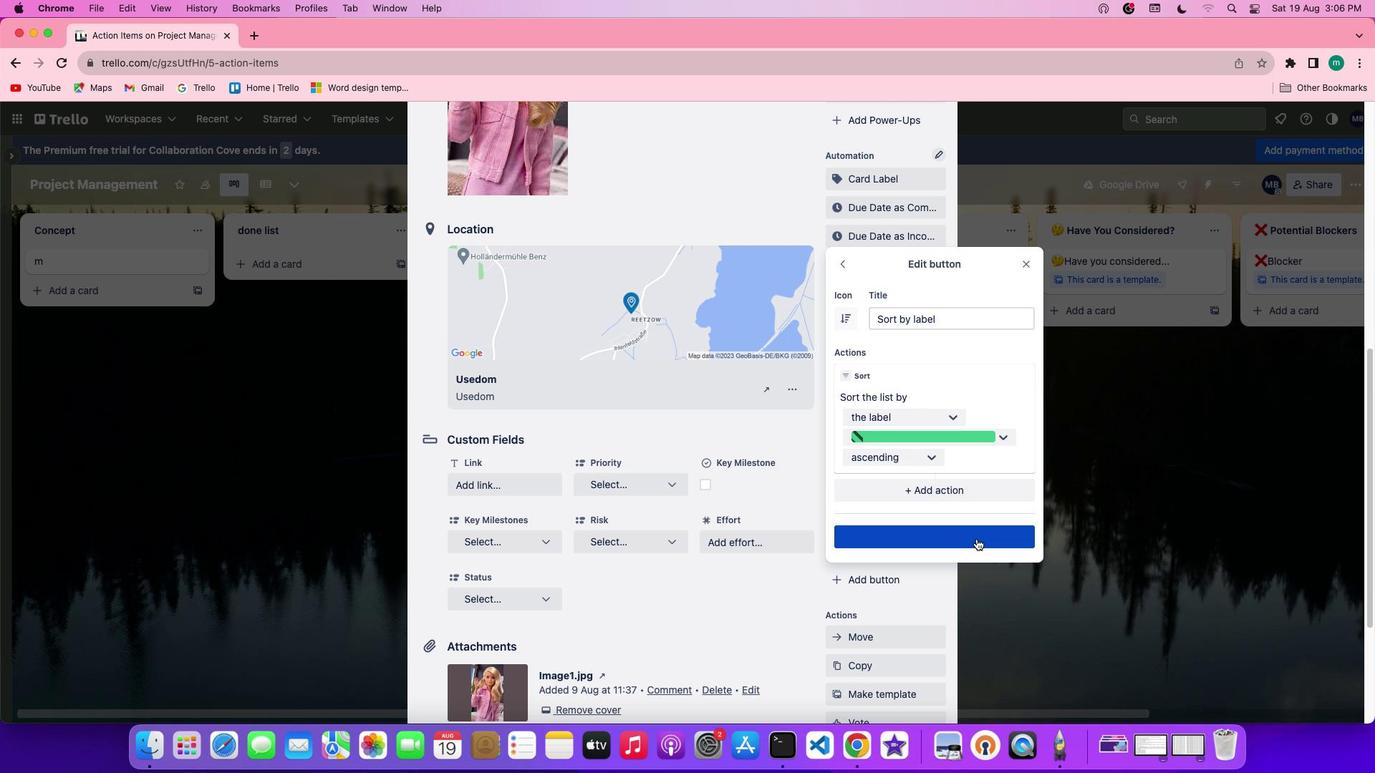 
